 Task: Find connections with filter location Vejle with filter topic #linkedinnetworkingwith filter profile language German with filter current company InCred Financial Services with filter school Nirma University, Ahmedabad, Gujarat, India with filter industry Distilleries with filter service category Financial Analysis with filter keywords title Bus Driver
Action: Mouse moved to (483, 62)
Screenshot: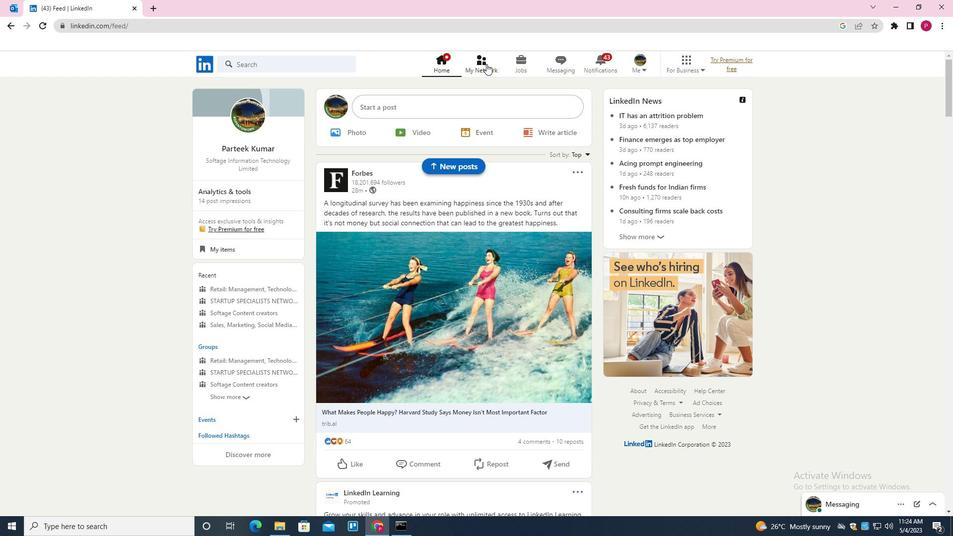 
Action: Mouse pressed left at (483, 62)
Screenshot: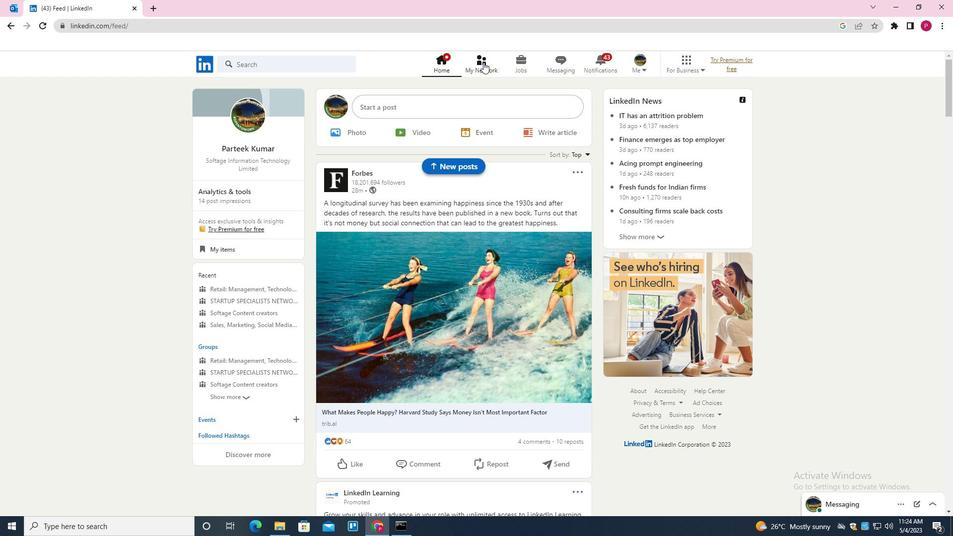 
Action: Mouse moved to (315, 119)
Screenshot: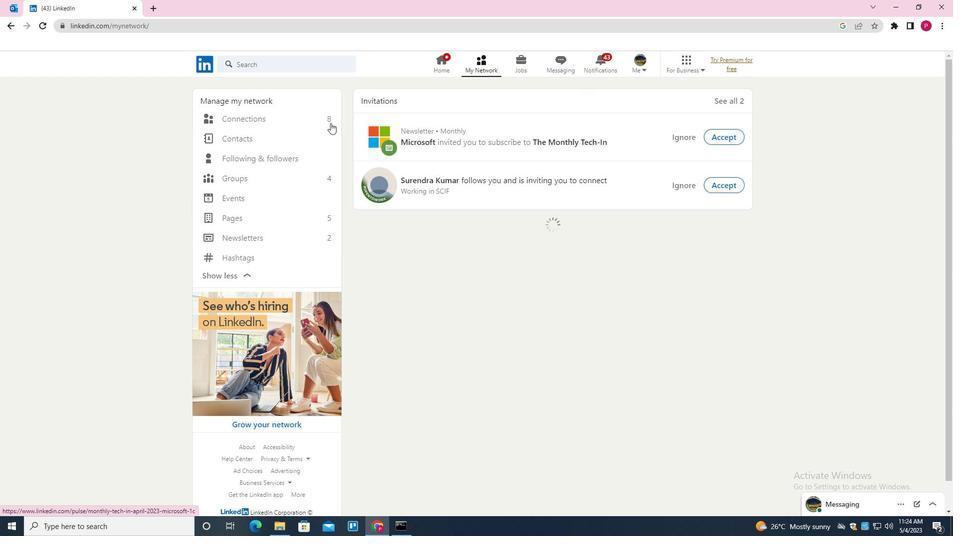
Action: Mouse pressed left at (315, 119)
Screenshot: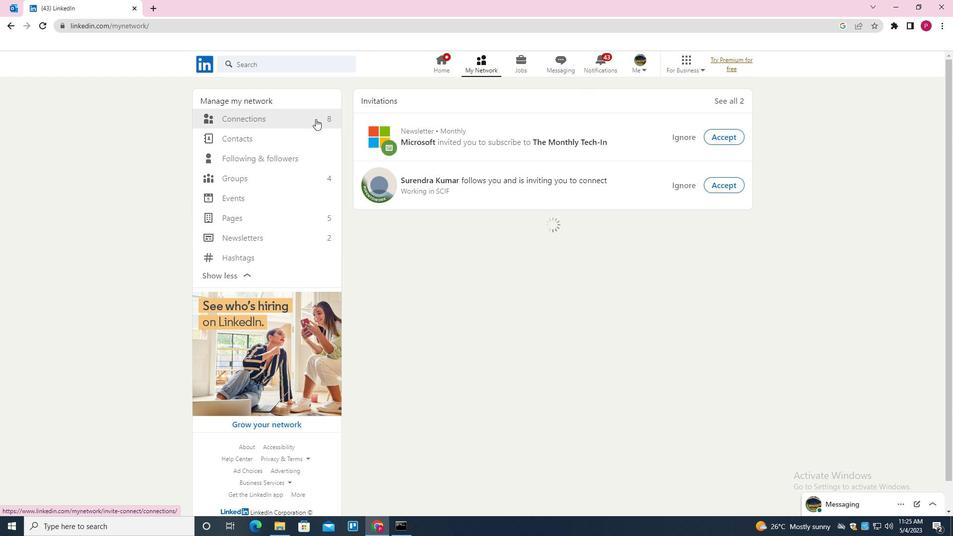 
Action: Mouse moved to (541, 118)
Screenshot: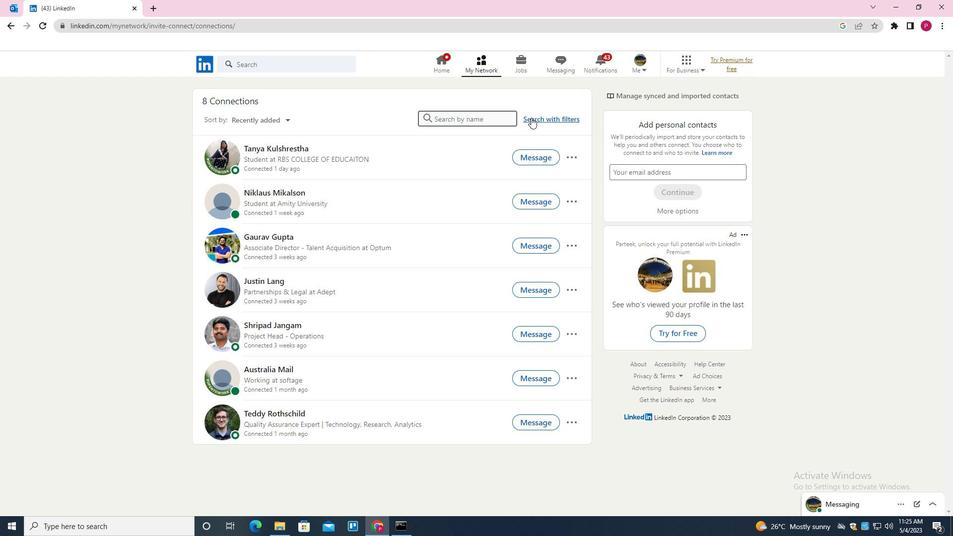 
Action: Mouse pressed left at (541, 118)
Screenshot: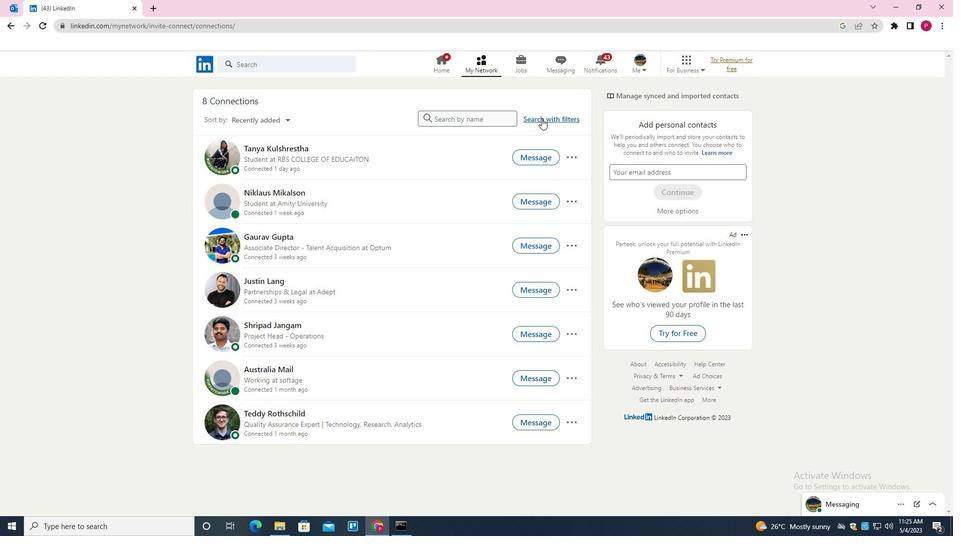 
Action: Mouse moved to (513, 94)
Screenshot: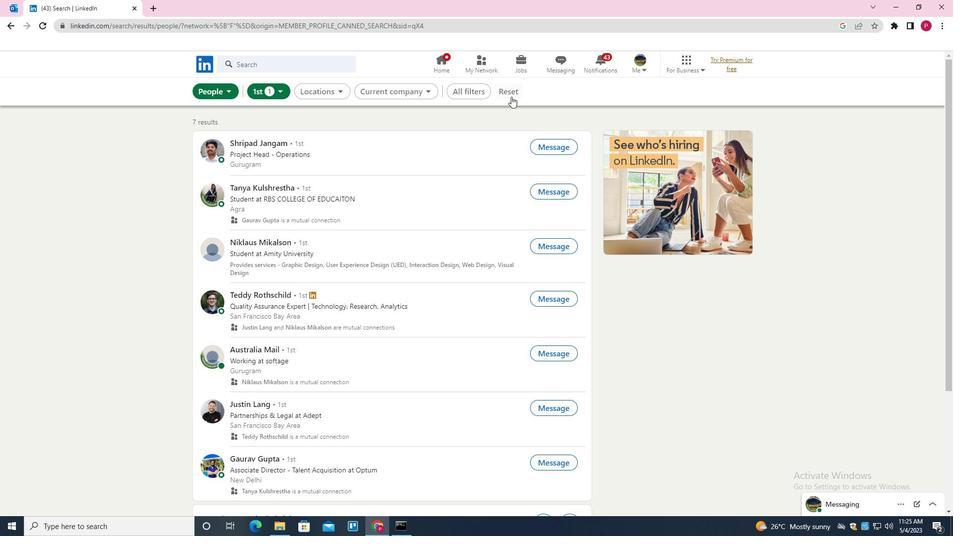 
Action: Mouse pressed left at (513, 94)
Screenshot: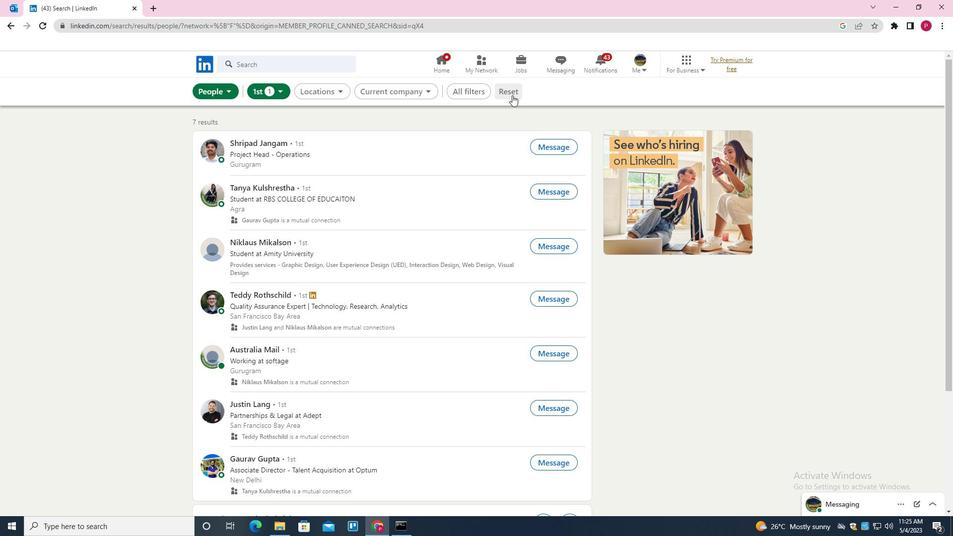 
Action: Mouse moved to (487, 90)
Screenshot: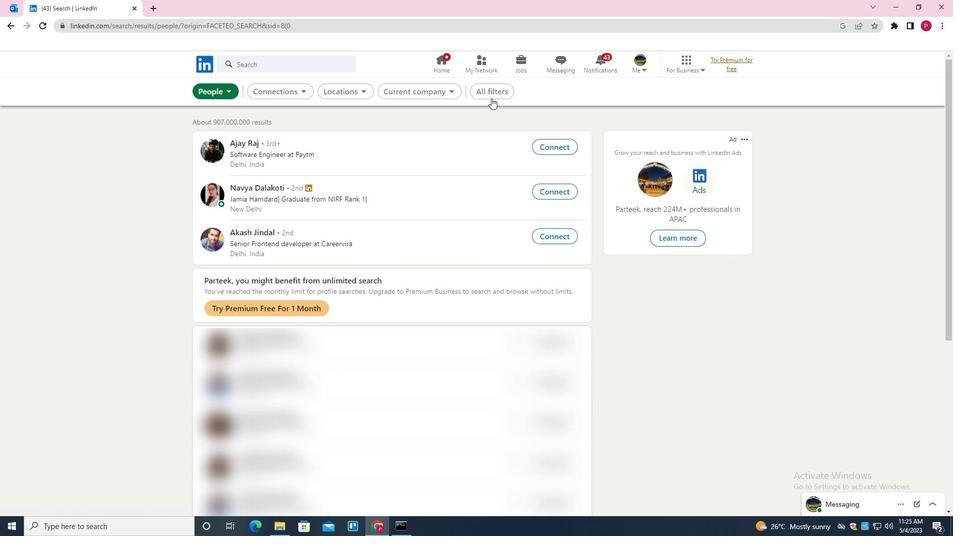 
Action: Mouse pressed left at (487, 90)
Screenshot: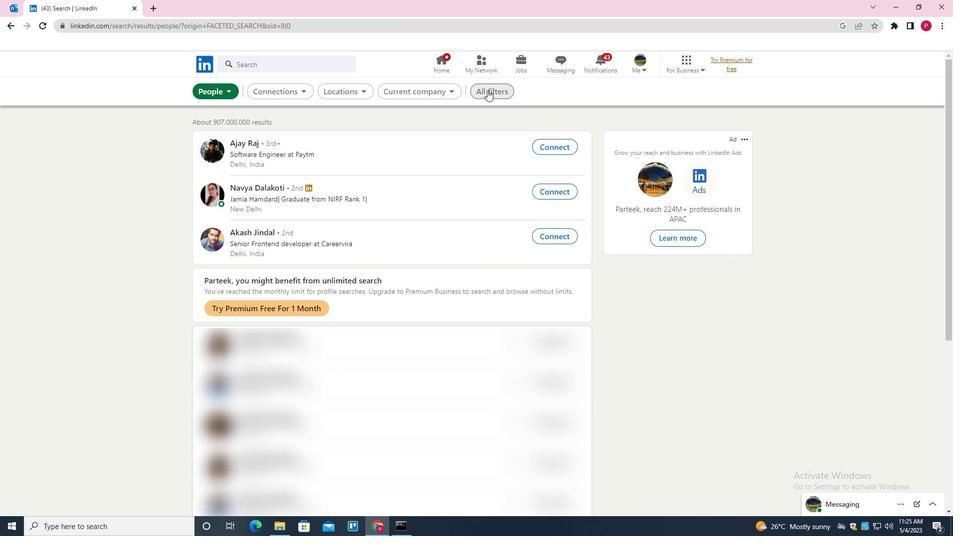 
Action: Mouse moved to (852, 290)
Screenshot: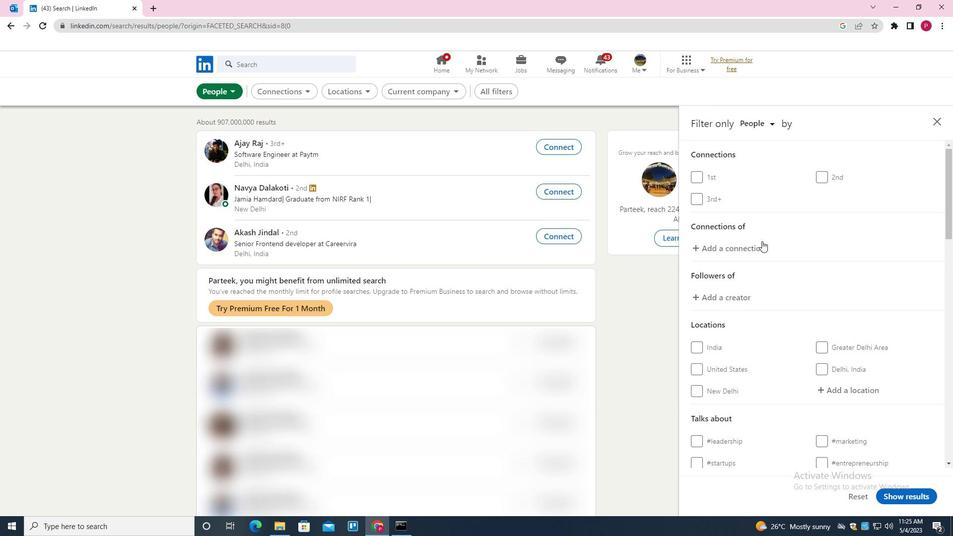 
Action: Mouse scrolled (852, 289) with delta (0, 0)
Screenshot: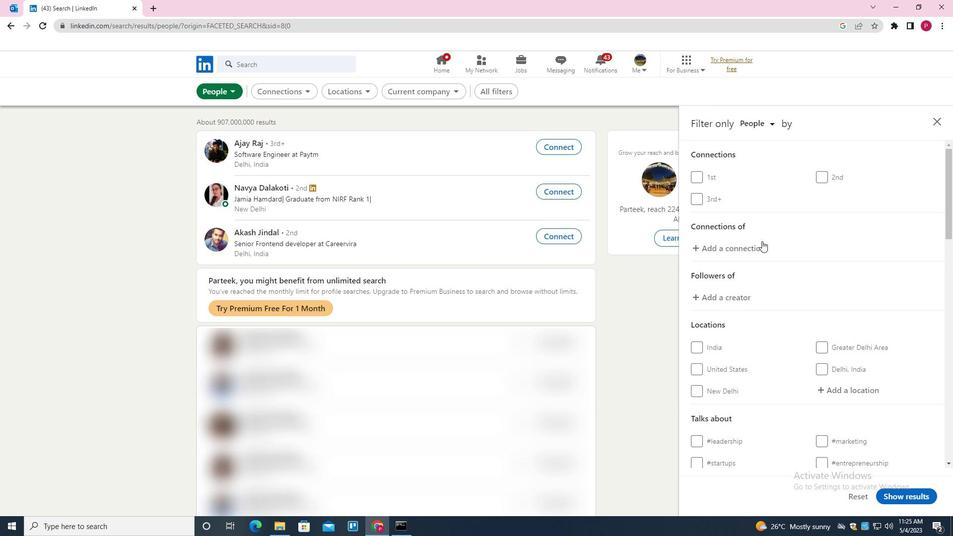 
Action: Mouse moved to (857, 295)
Screenshot: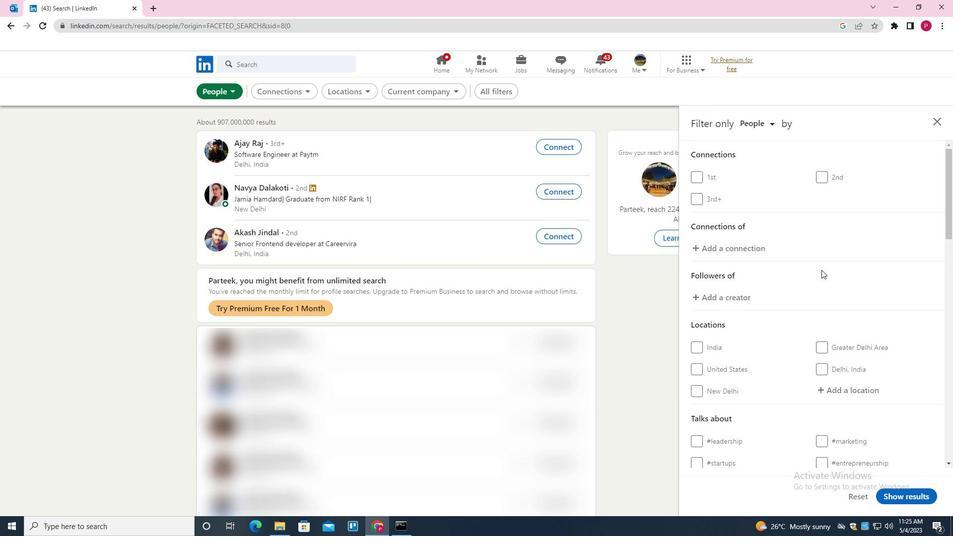 
Action: Mouse scrolled (857, 294) with delta (0, 0)
Screenshot: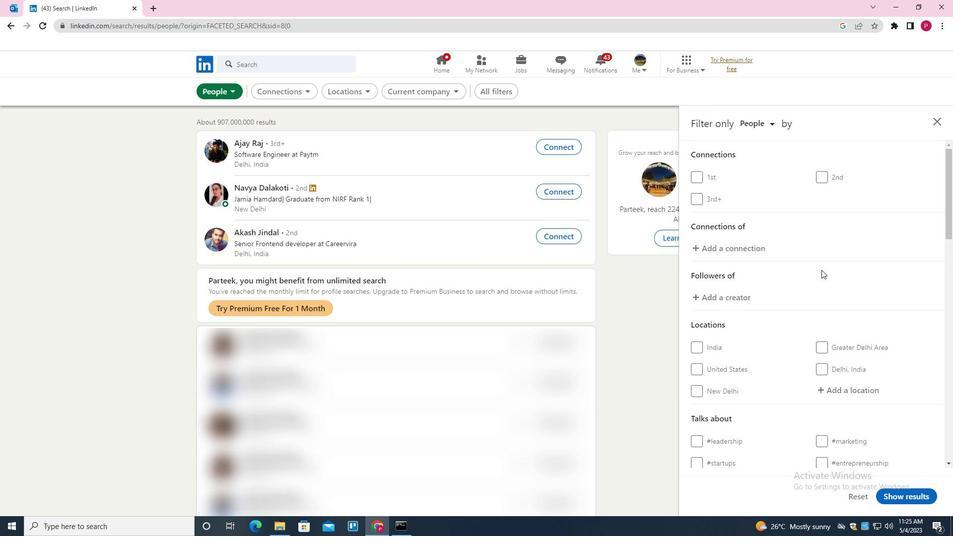 
Action: Mouse moved to (861, 298)
Screenshot: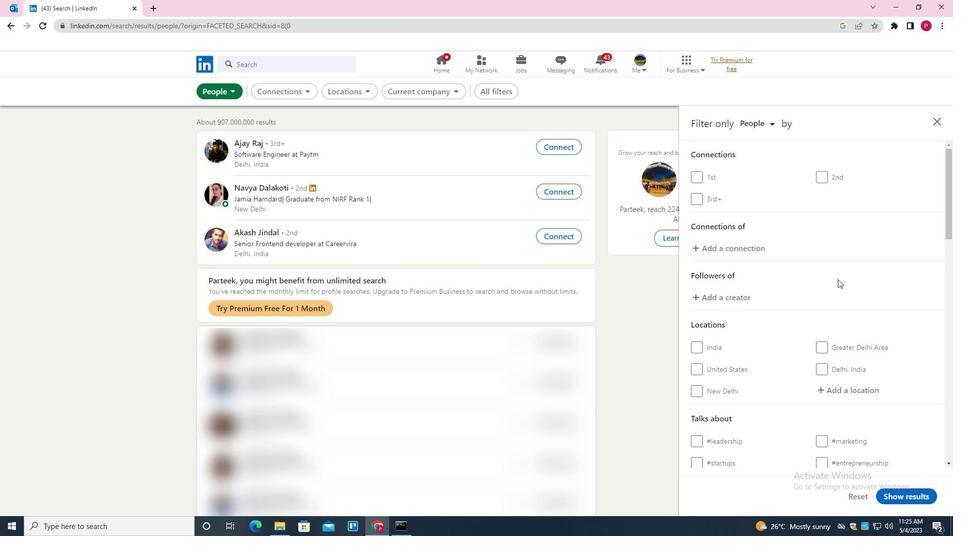 
Action: Mouse scrolled (861, 297) with delta (0, 0)
Screenshot: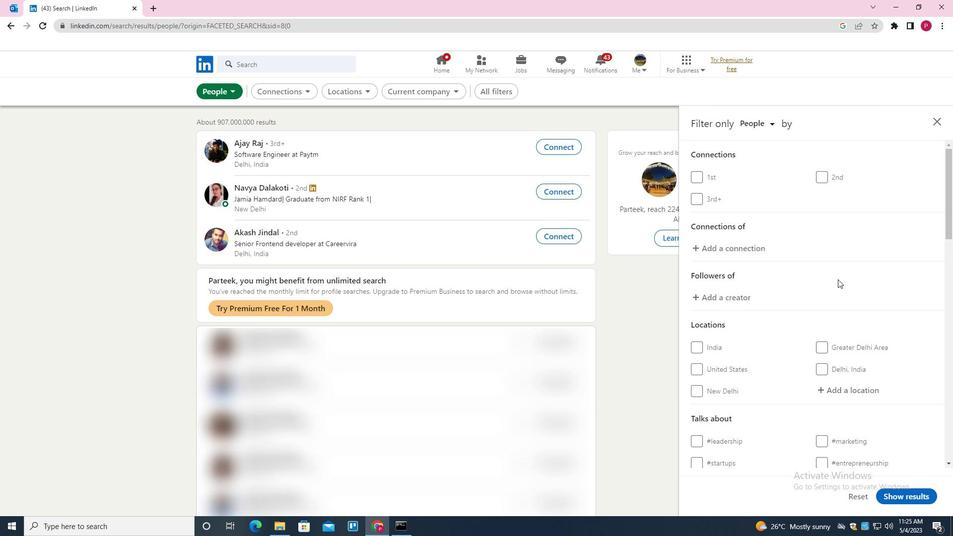 
Action: Mouse moved to (848, 241)
Screenshot: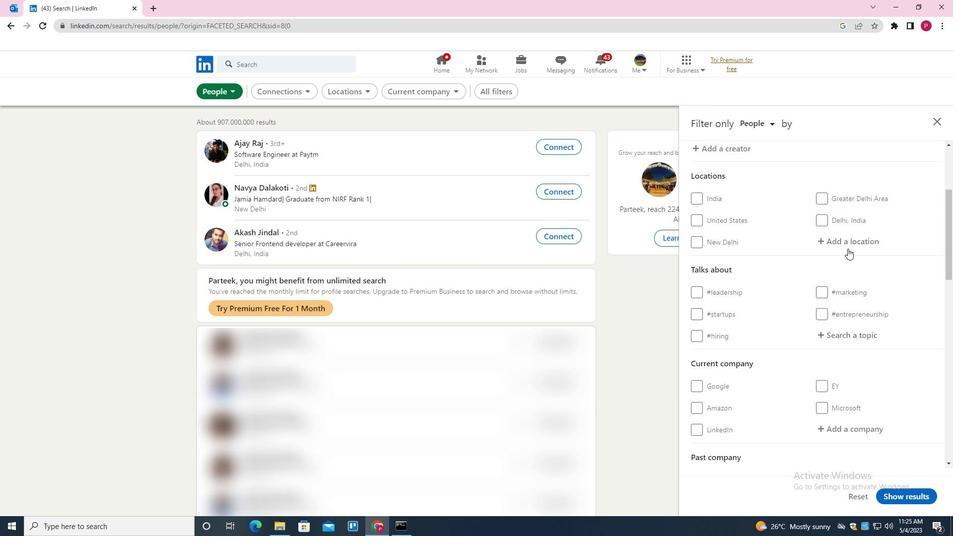 
Action: Mouse pressed left at (848, 241)
Screenshot: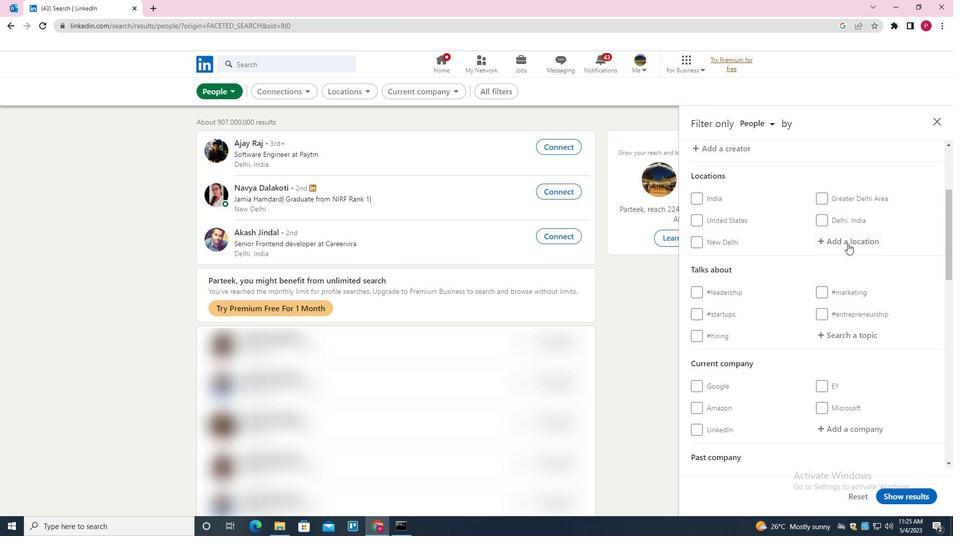 
Action: Key pressed <Key.shift><Key.shift><Key.shift><Key.shift><Key.shift><Key.shift><Key.shift><Key.shift><Key.shift><Key.shift><Key.shift><Key.shift><Key.shift><Key.shift><Key.shift><Key.shift><Key.shift>VEJLE<Key.down><Key.enter>
Screenshot: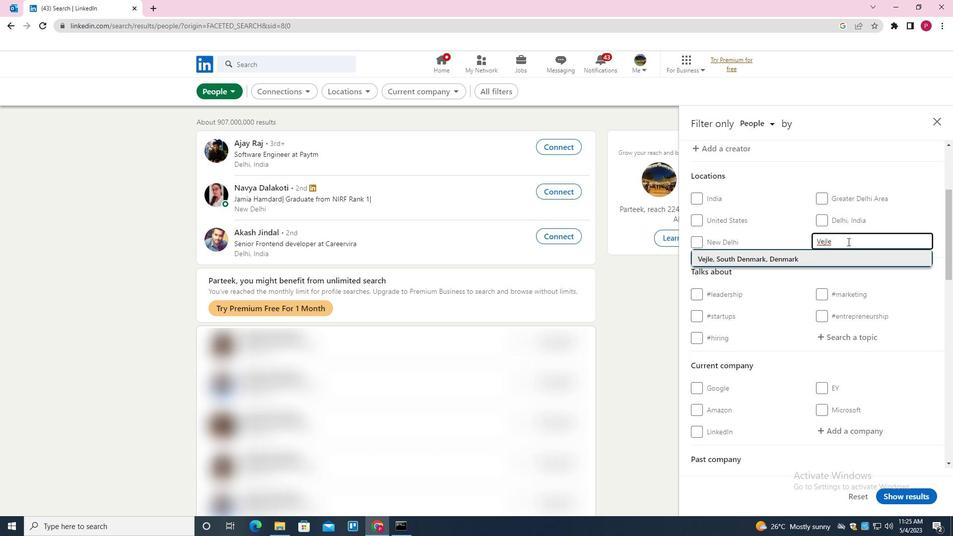 
Action: Mouse moved to (788, 274)
Screenshot: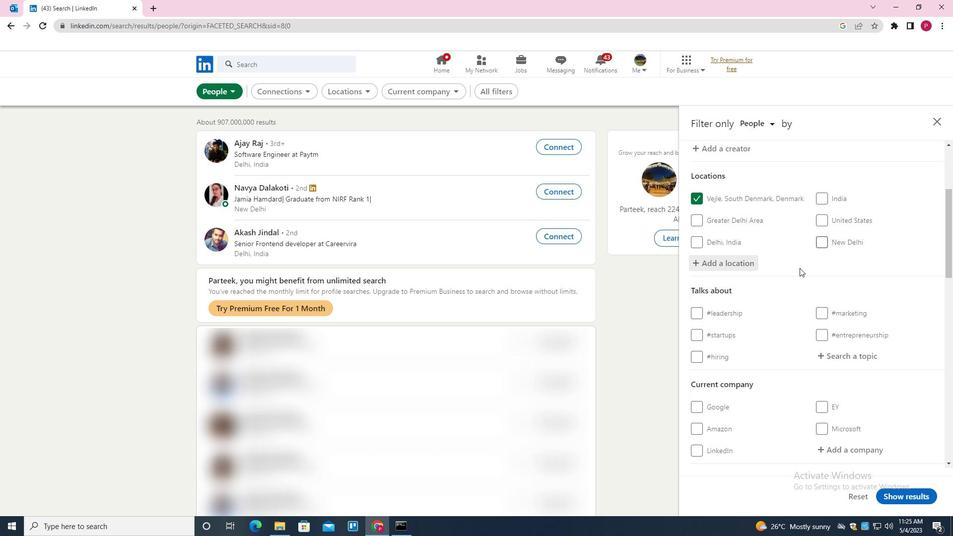 
Action: Mouse scrolled (788, 274) with delta (0, 0)
Screenshot: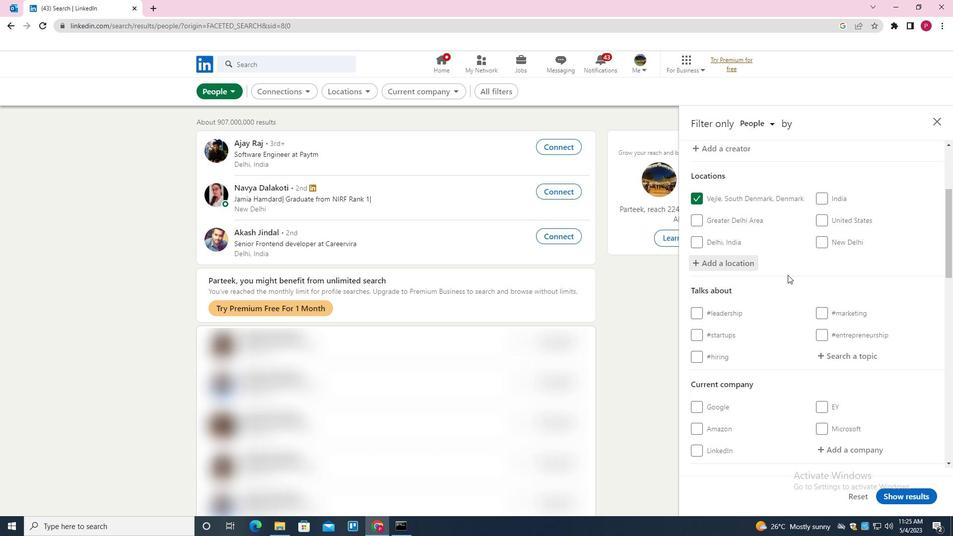 
Action: Mouse moved to (791, 271)
Screenshot: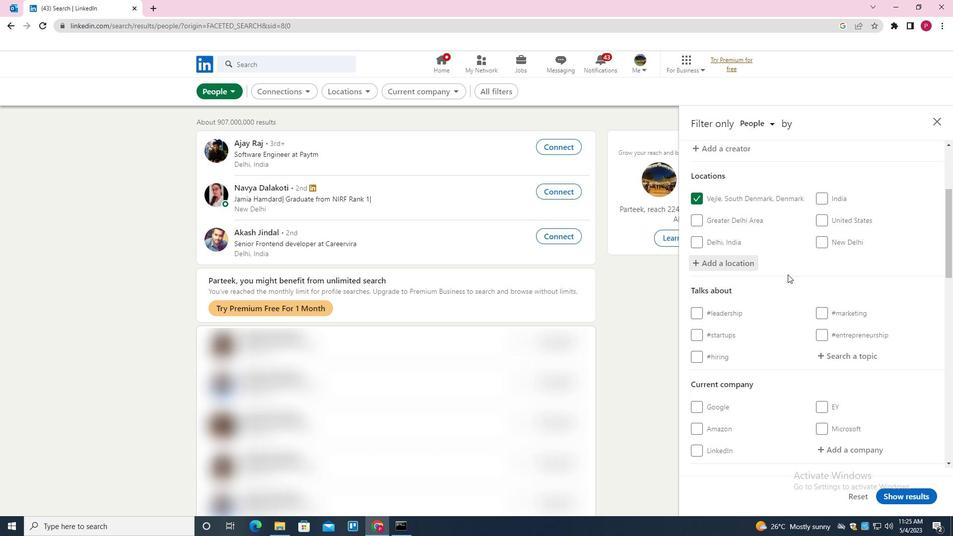 
Action: Mouse scrolled (791, 270) with delta (0, 0)
Screenshot: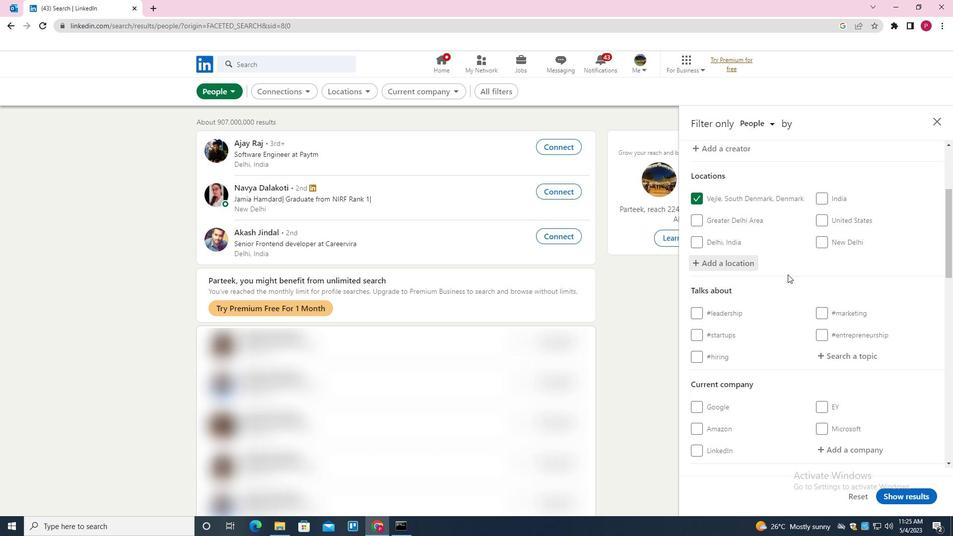 
Action: Mouse moved to (793, 269)
Screenshot: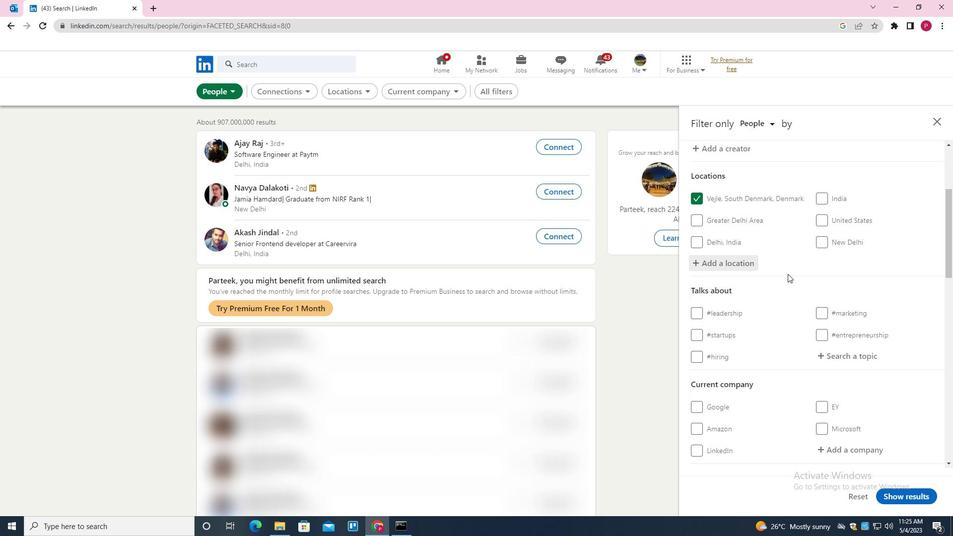 
Action: Mouse scrolled (793, 269) with delta (0, 0)
Screenshot: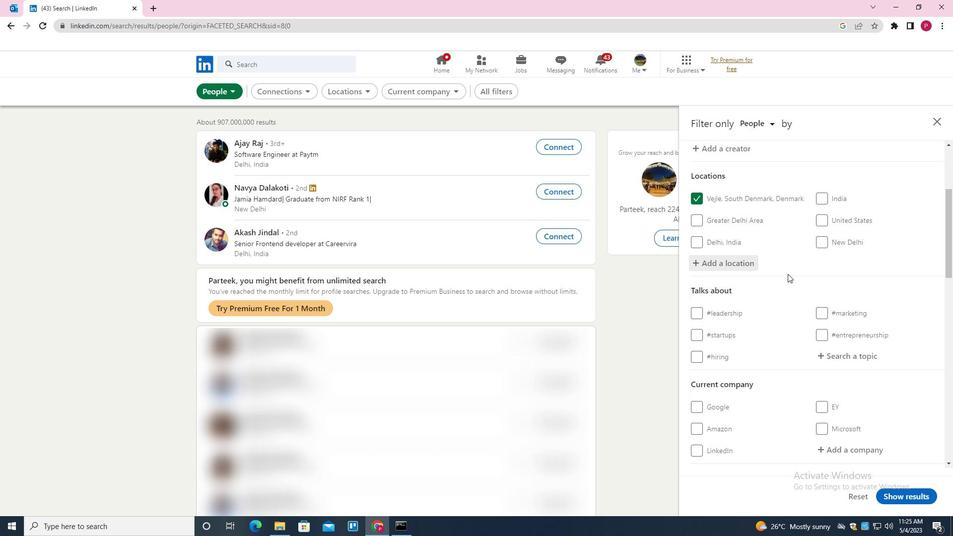 
Action: Mouse moved to (842, 205)
Screenshot: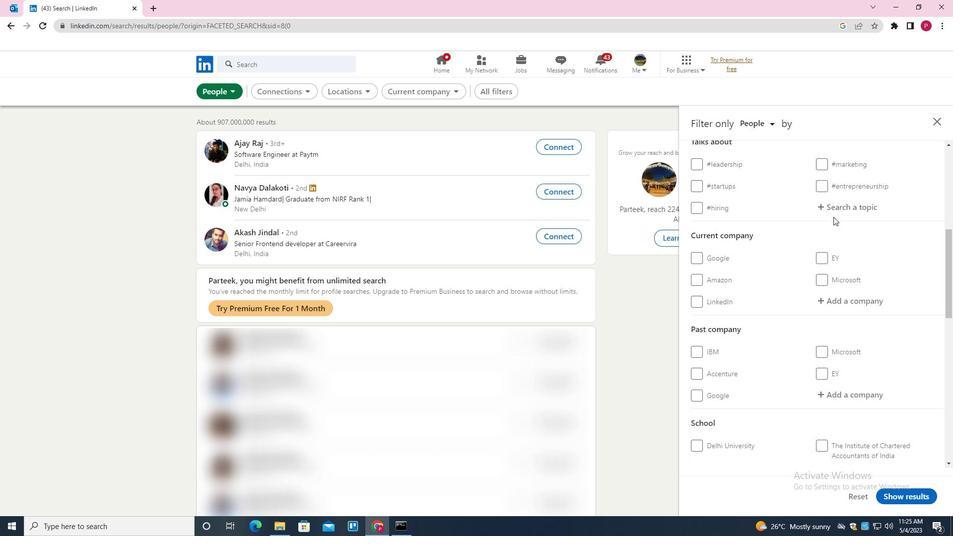 
Action: Mouse pressed left at (842, 205)
Screenshot: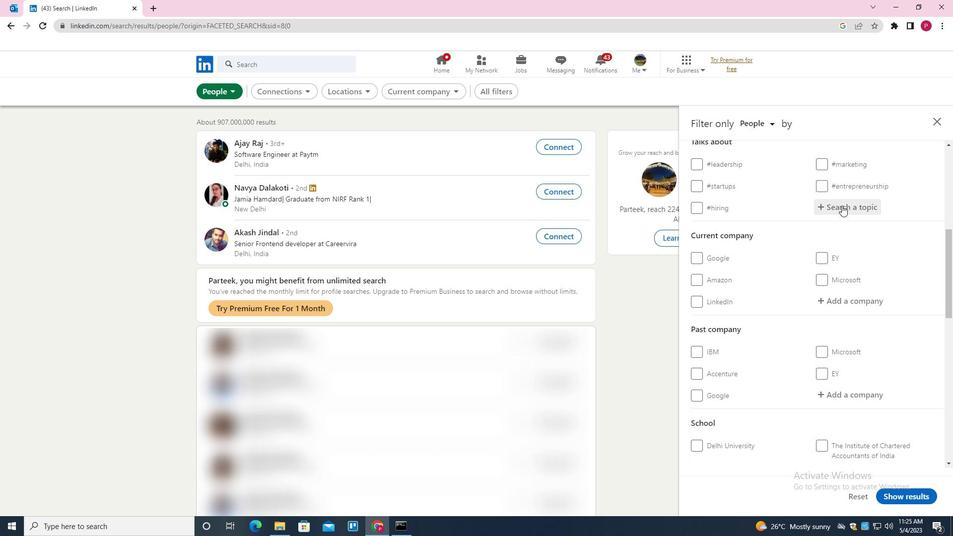 
Action: Key pressed LINKEDINNETWORKING<Key.down><Key.enter>
Screenshot: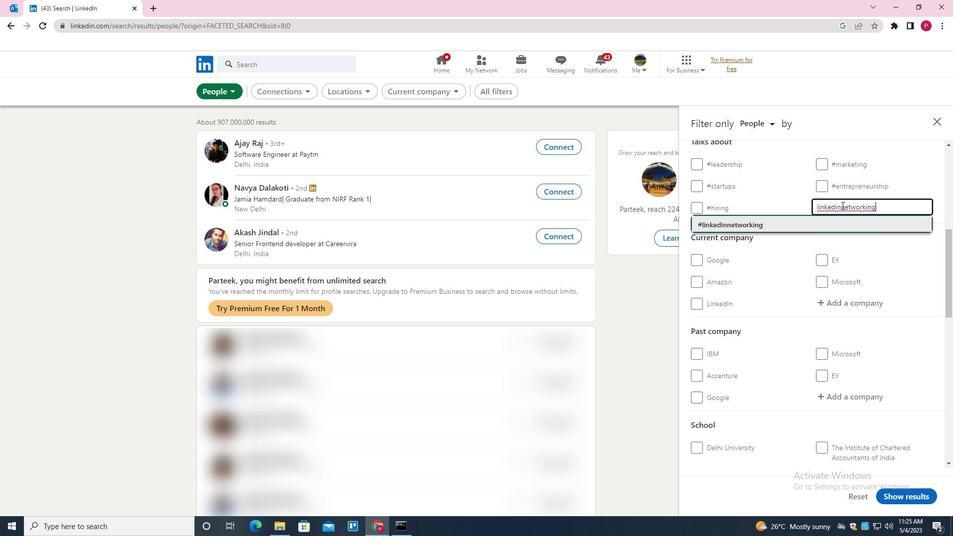 
Action: Mouse moved to (810, 228)
Screenshot: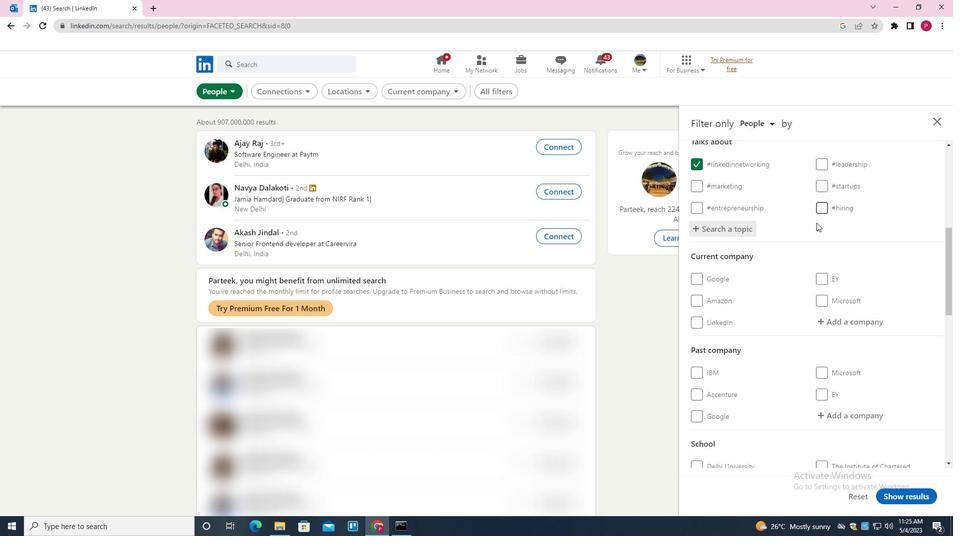 
Action: Mouse scrolled (810, 228) with delta (0, 0)
Screenshot: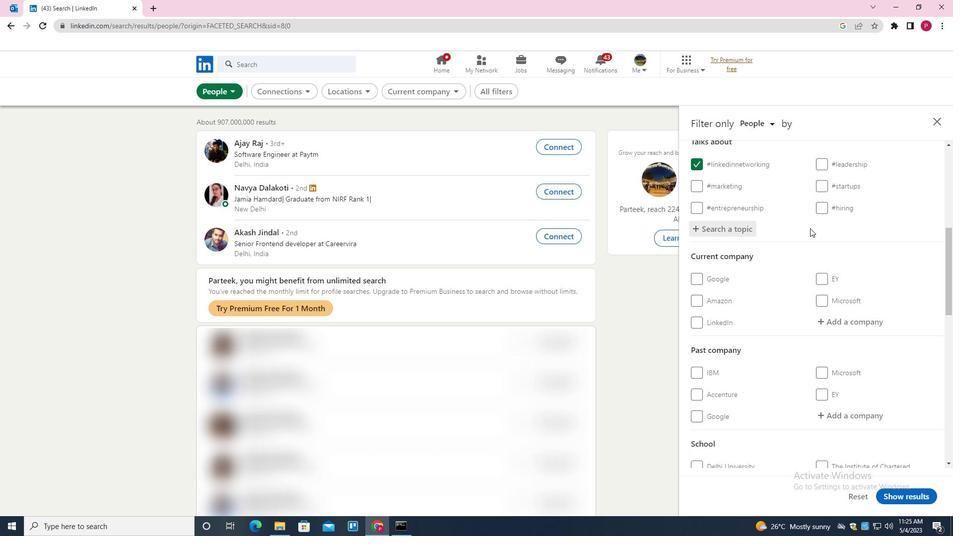 
Action: Mouse scrolled (810, 228) with delta (0, 0)
Screenshot: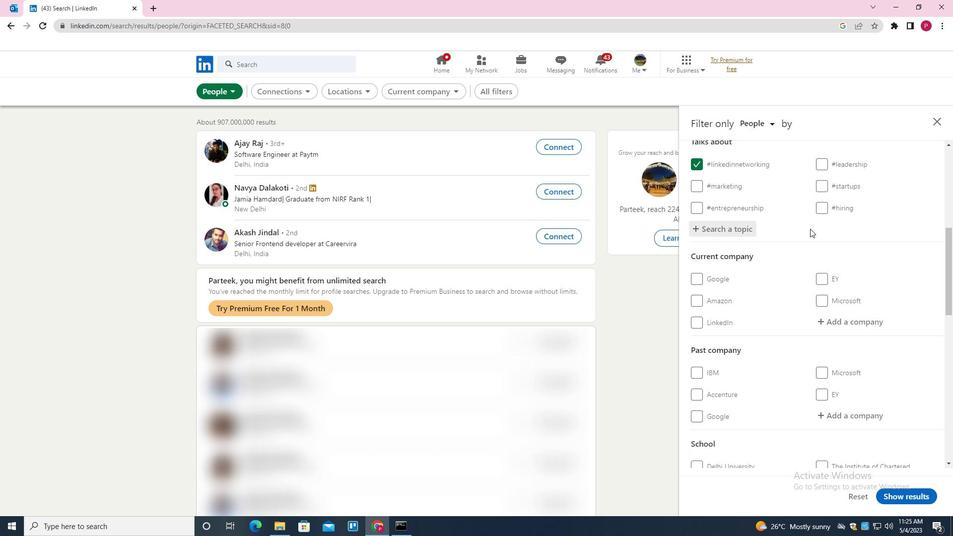 
Action: Mouse scrolled (810, 228) with delta (0, 0)
Screenshot: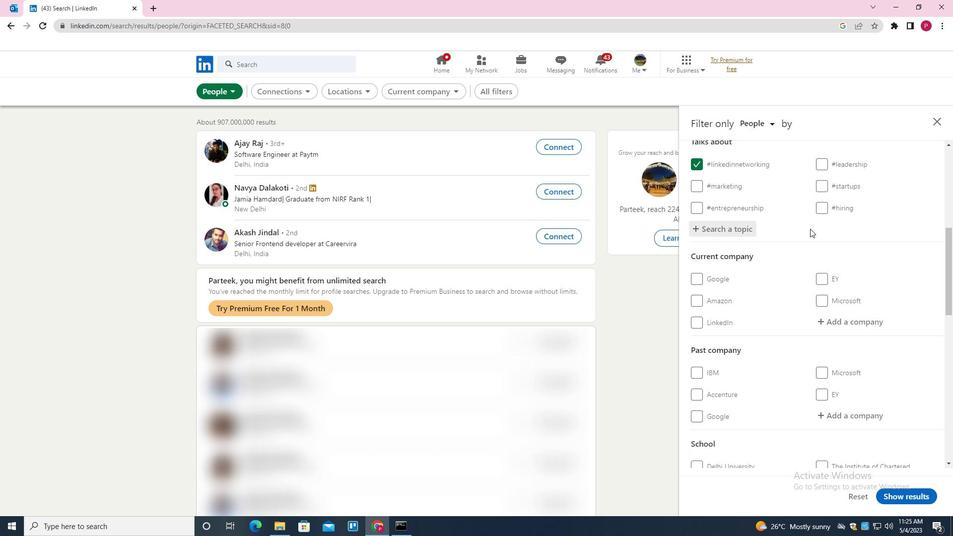 
Action: Mouse scrolled (810, 228) with delta (0, 0)
Screenshot: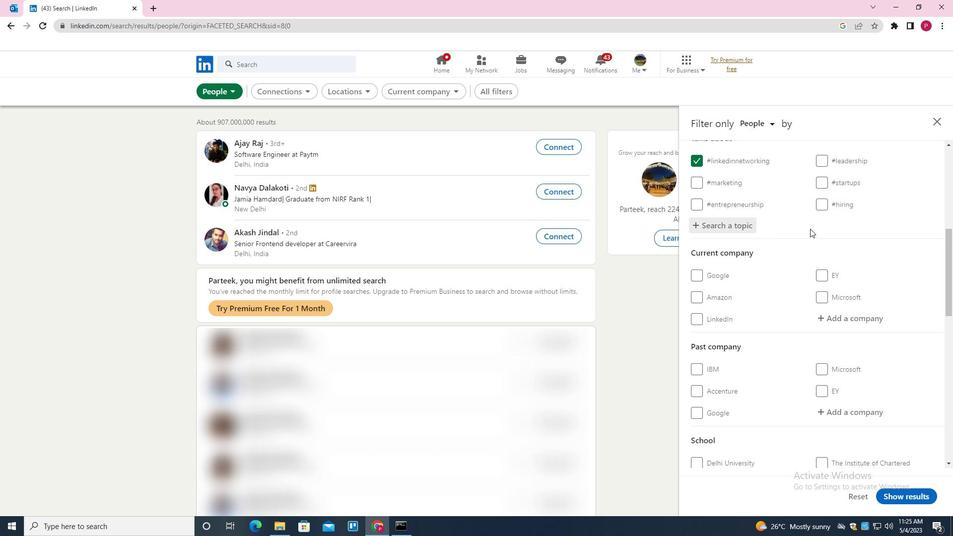 
Action: Mouse scrolled (810, 228) with delta (0, 0)
Screenshot: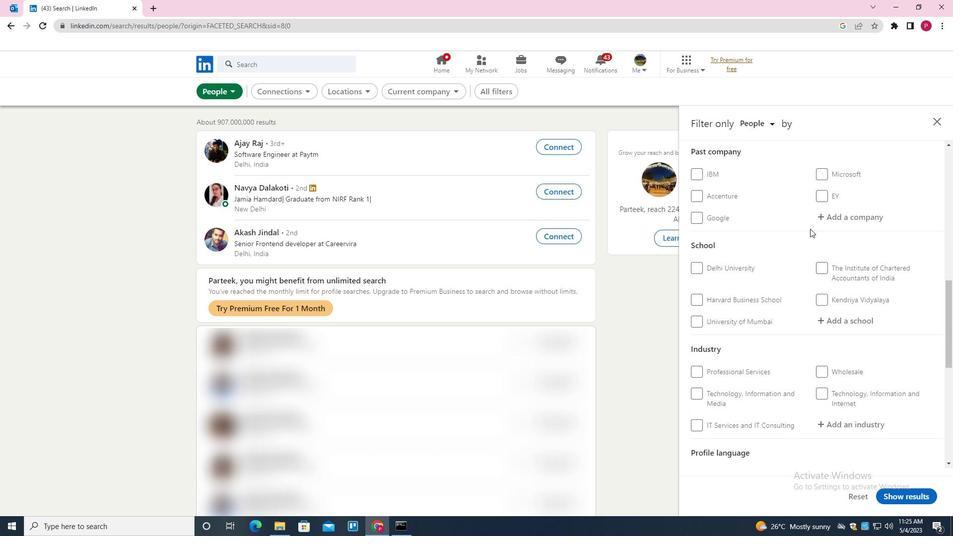 
Action: Mouse scrolled (810, 228) with delta (0, 0)
Screenshot: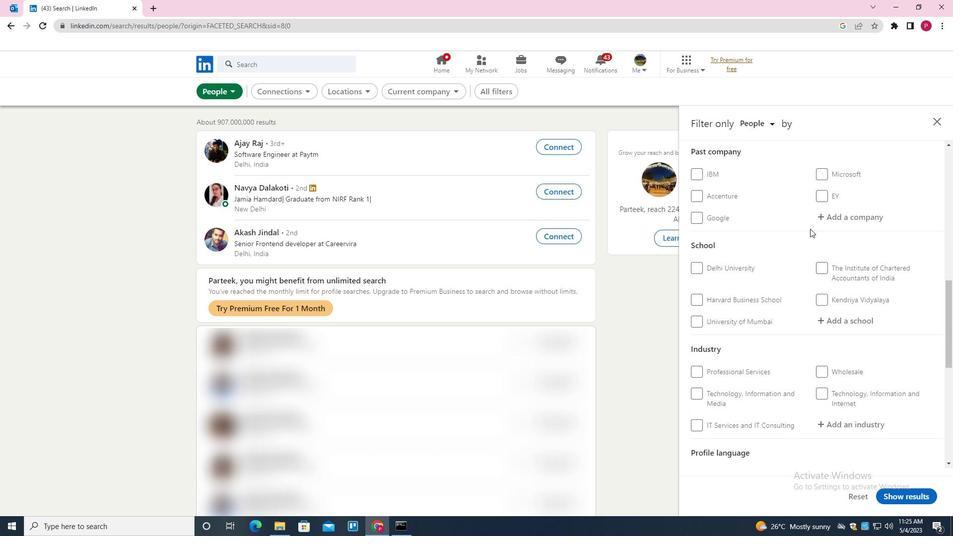 
Action: Mouse scrolled (810, 228) with delta (0, 0)
Screenshot: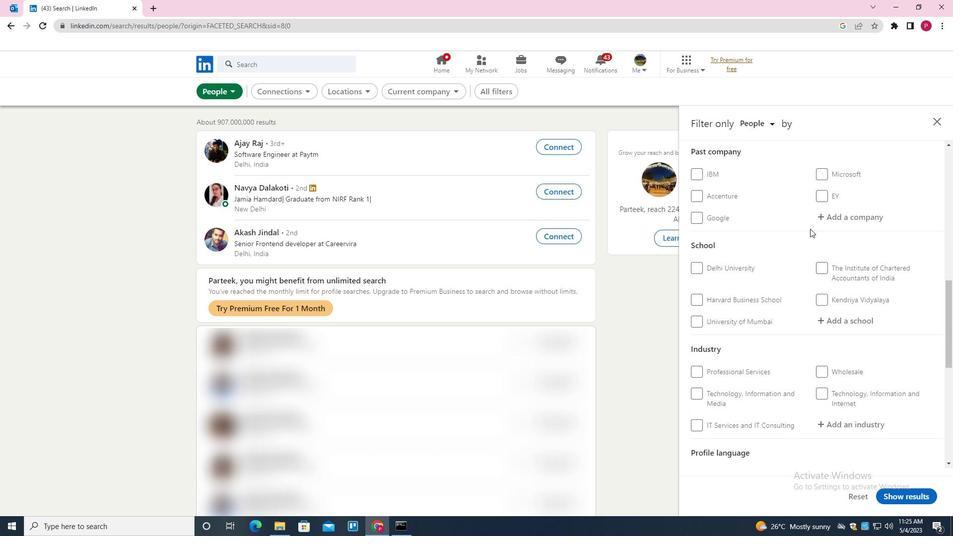 
Action: Mouse moved to (810, 229)
Screenshot: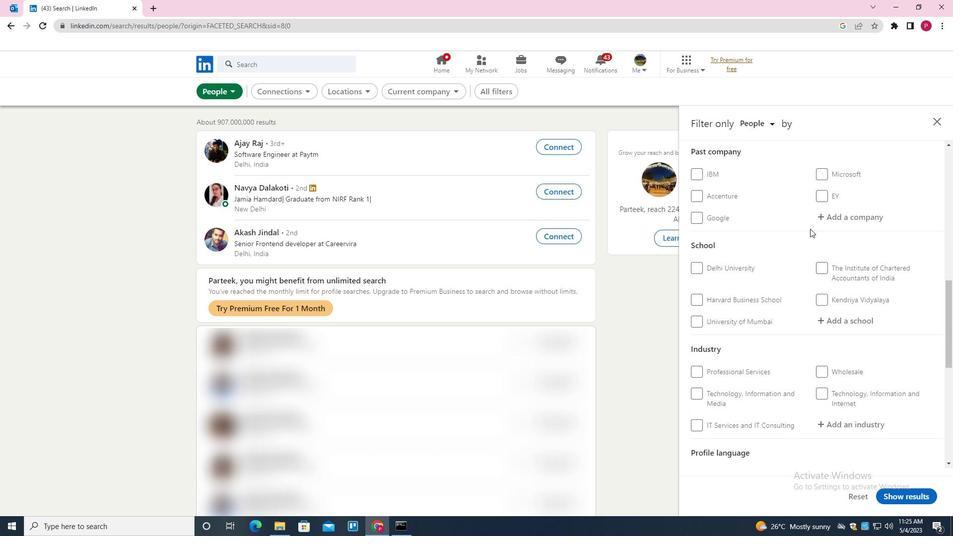 
Action: Mouse scrolled (810, 229) with delta (0, 0)
Screenshot: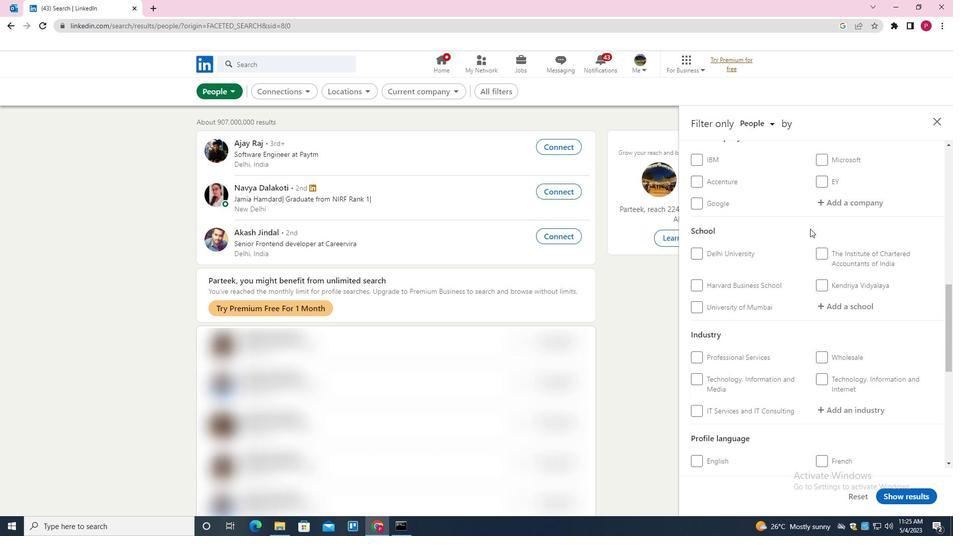 
Action: Mouse moved to (807, 238)
Screenshot: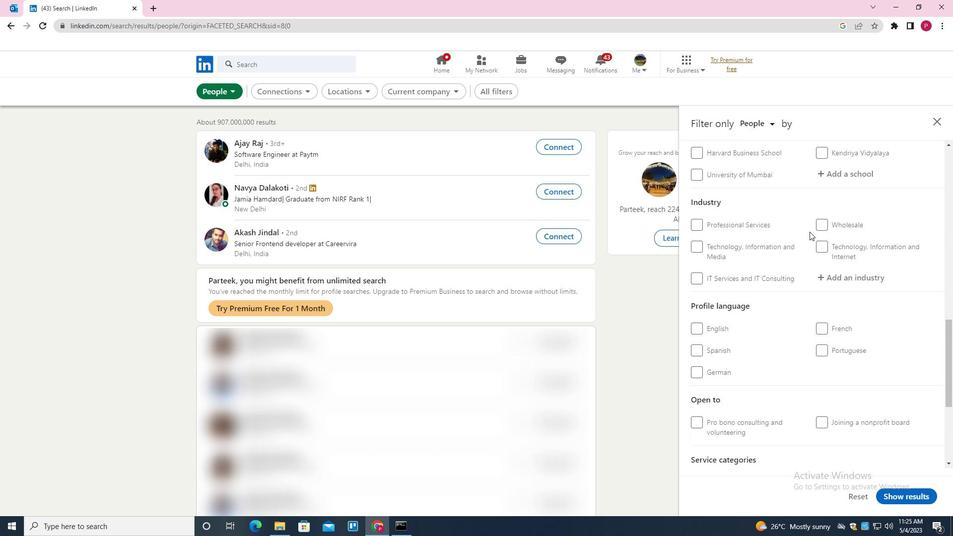
Action: Mouse scrolled (807, 237) with delta (0, 0)
Screenshot: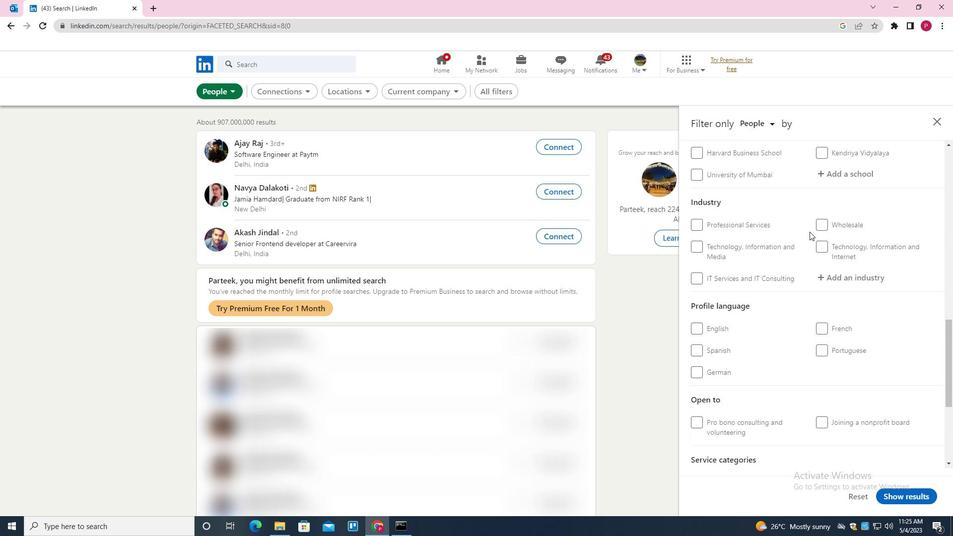 
Action: Mouse moved to (715, 272)
Screenshot: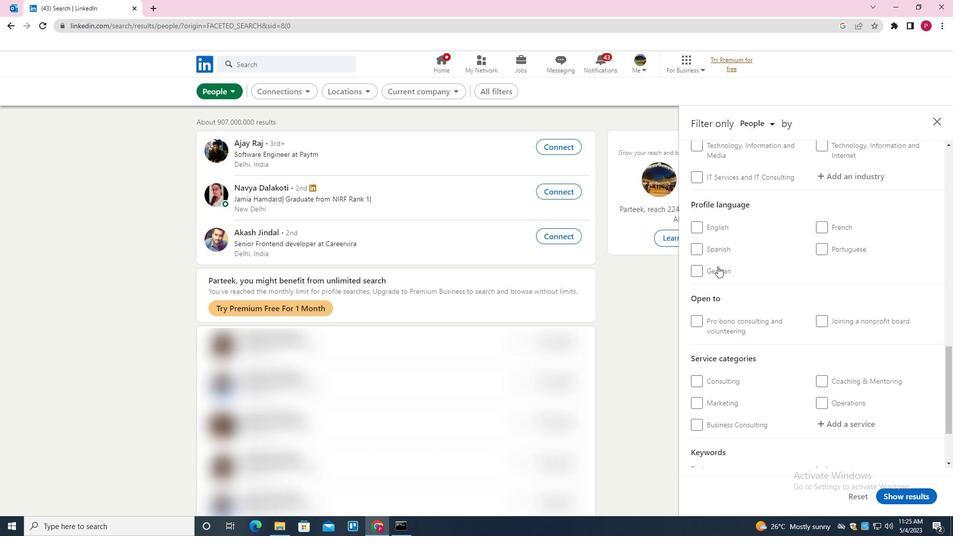 
Action: Mouse pressed left at (715, 272)
Screenshot: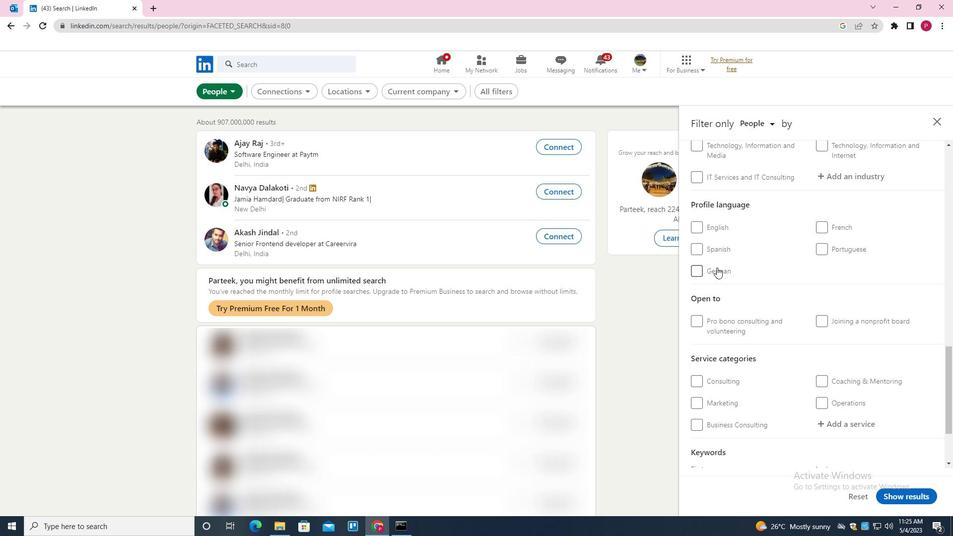 
Action: Mouse moved to (715, 274)
Screenshot: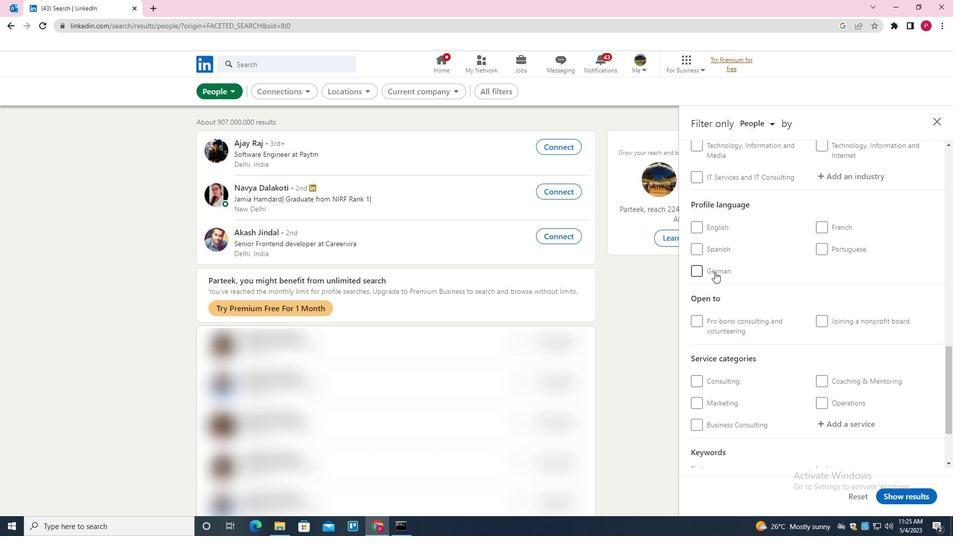 
Action: Mouse scrolled (715, 275) with delta (0, 0)
Screenshot: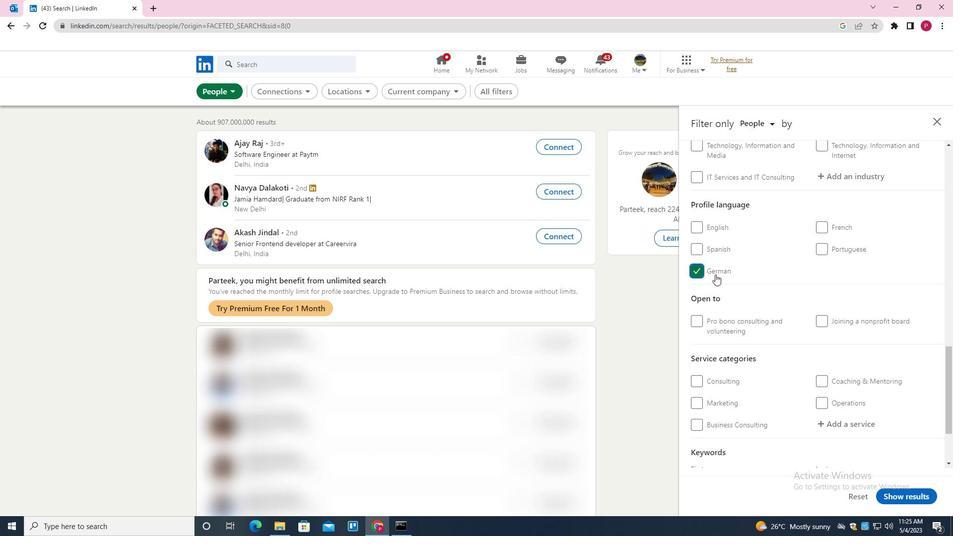 
Action: Mouse scrolled (715, 275) with delta (0, 0)
Screenshot: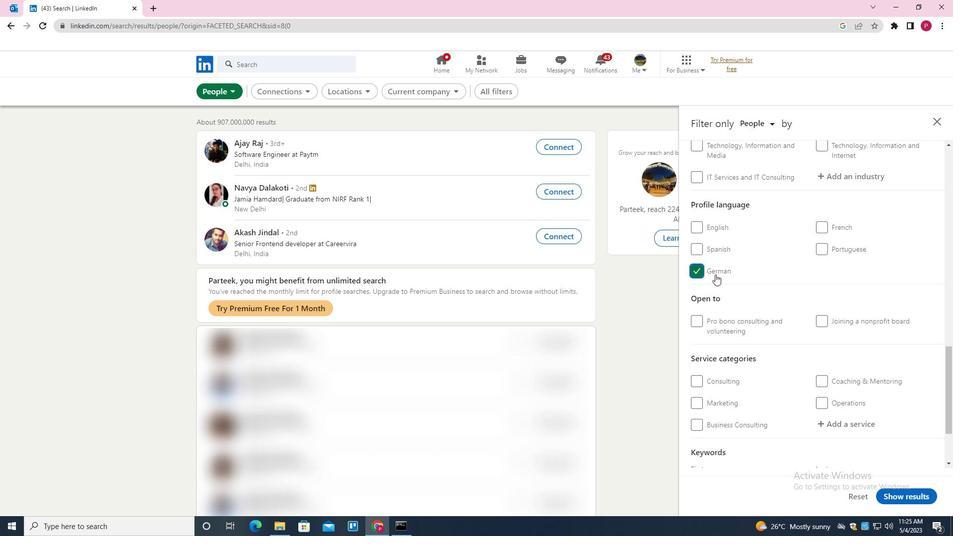 
Action: Mouse scrolled (715, 275) with delta (0, 0)
Screenshot: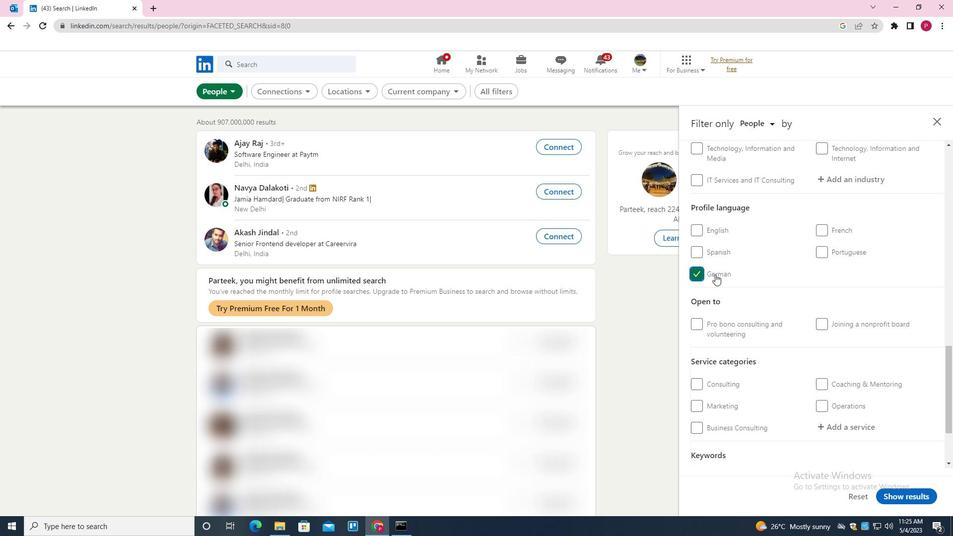 
Action: Mouse scrolled (715, 275) with delta (0, 0)
Screenshot: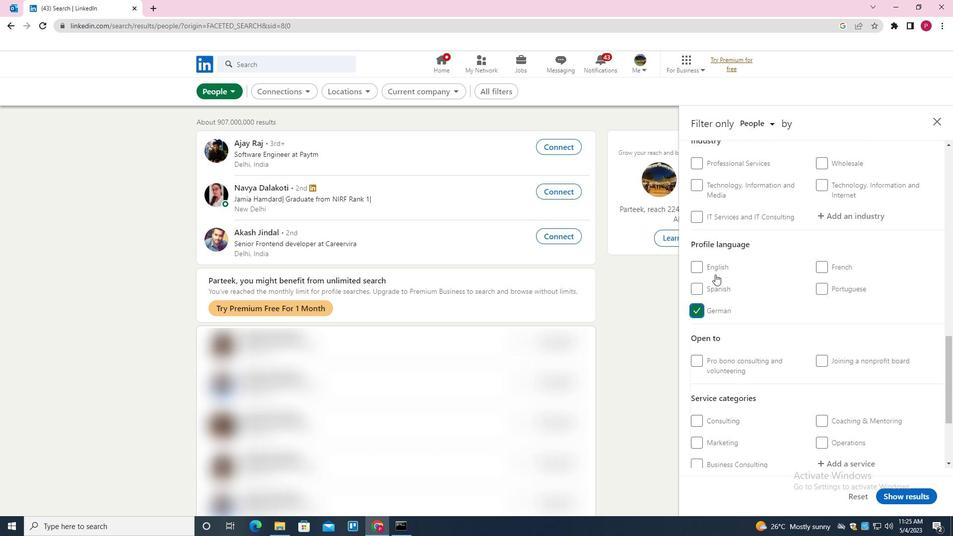 
Action: Mouse scrolled (715, 275) with delta (0, 0)
Screenshot: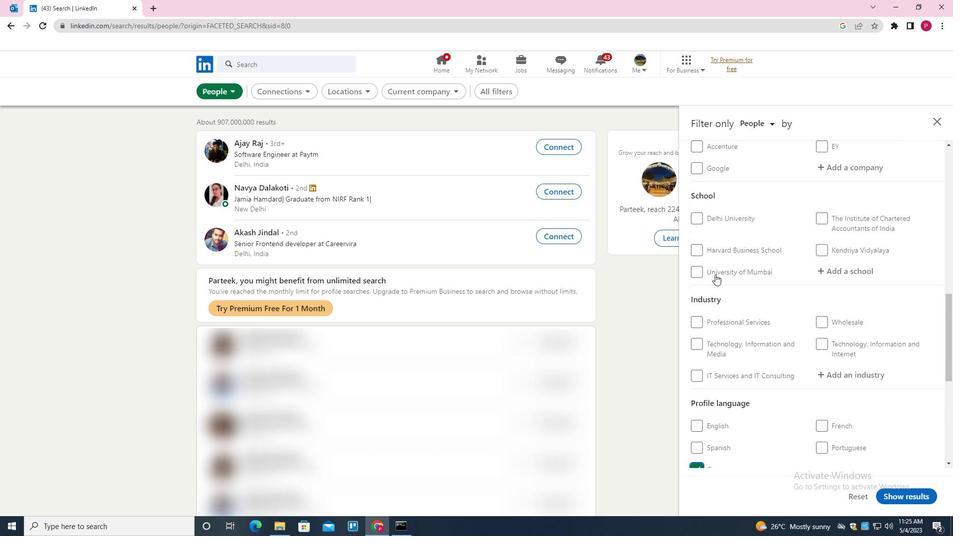
Action: Mouse scrolled (715, 275) with delta (0, 0)
Screenshot: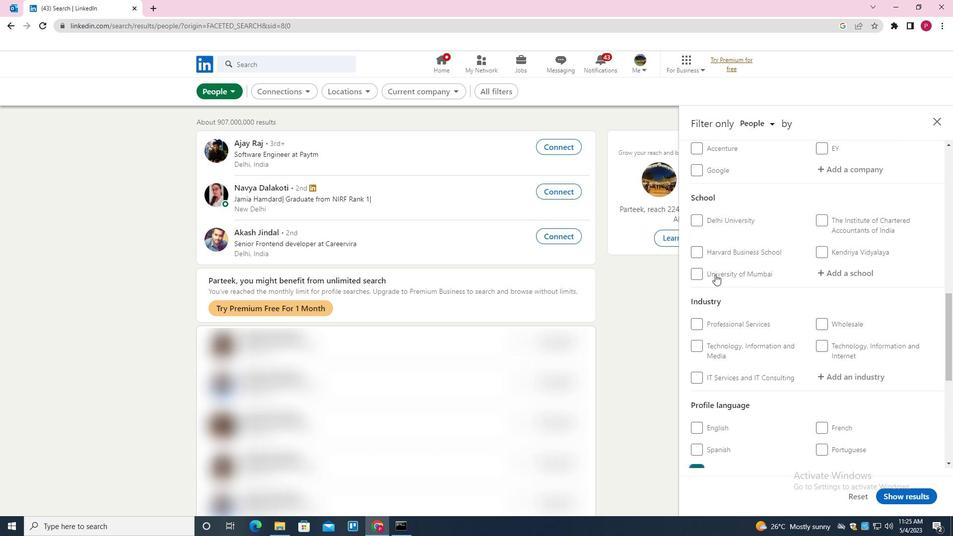 
Action: Mouse scrolled (715, 275) with delta (0, 0)
Screenshot: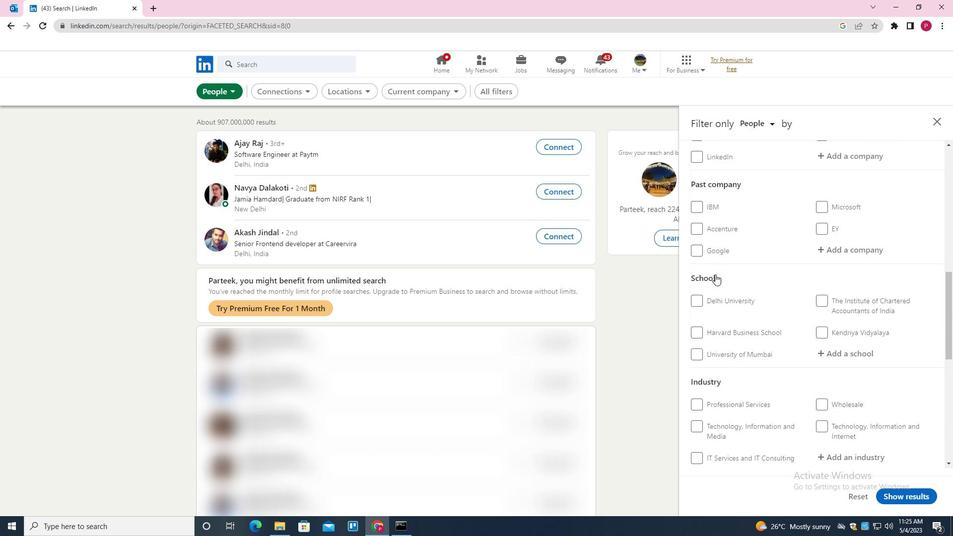 
Action: Mouse scrolled (715, 275) with delta (0, 0)
Screenshot: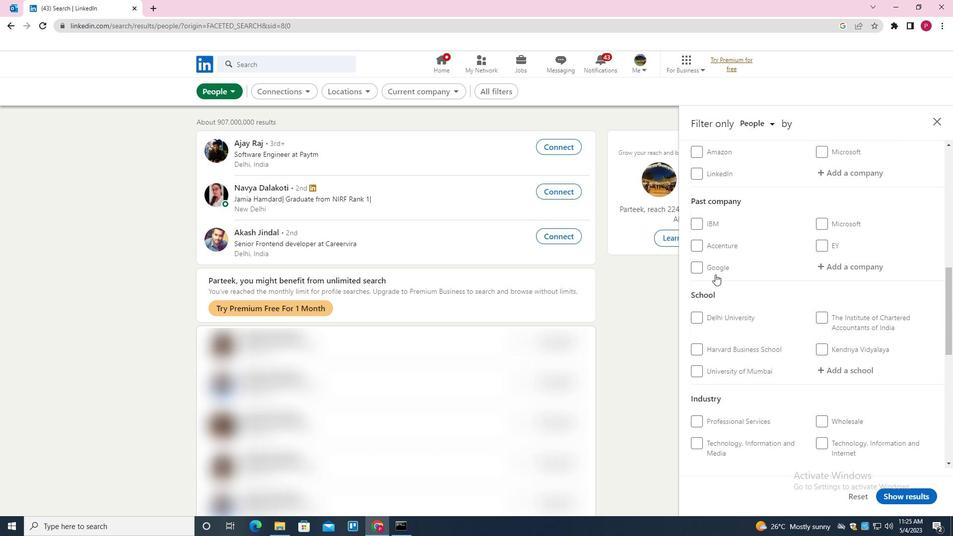 
Action: Mouse moved to (842, 271)
Screenshot: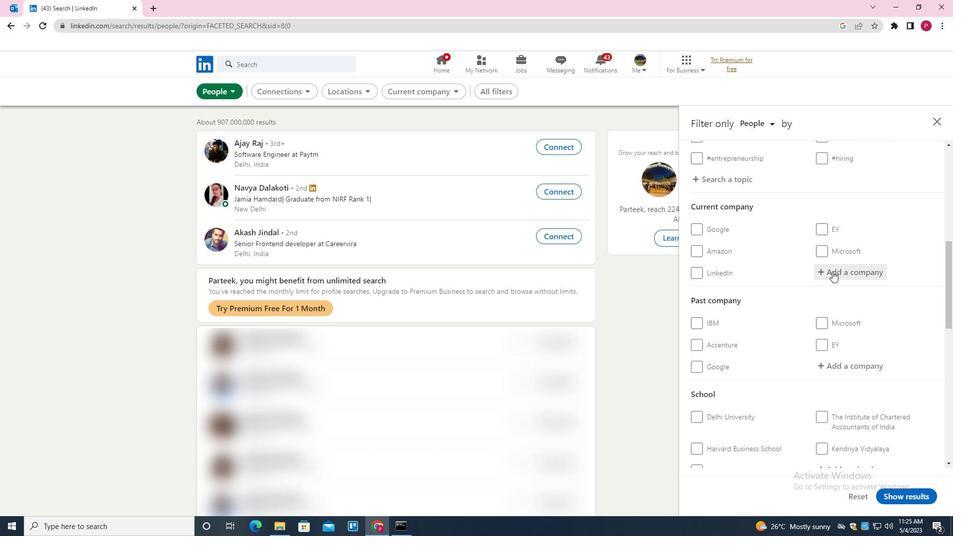 
Action: Mouse pressed left at (842, 271)
Screenshot: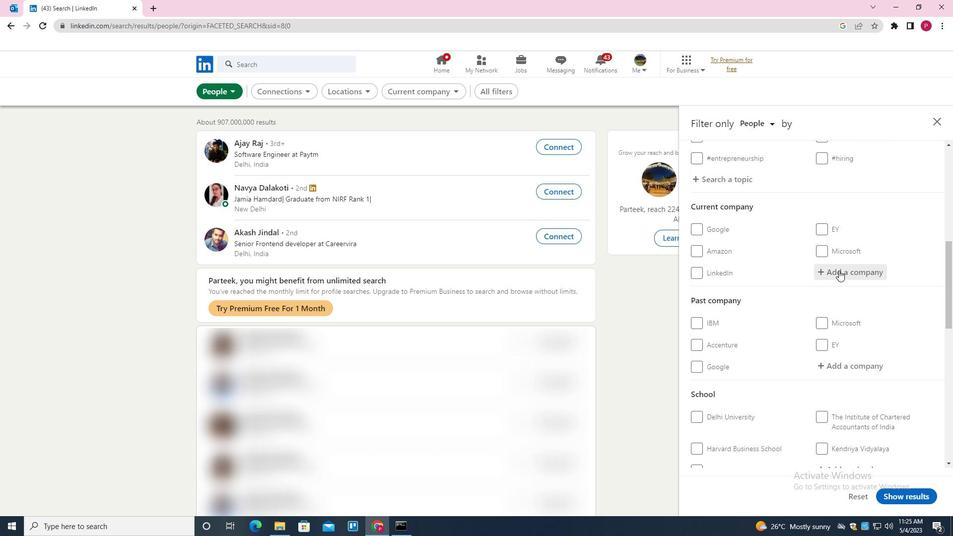 
Action: Mouse moved to (849, 271)
Screenshot: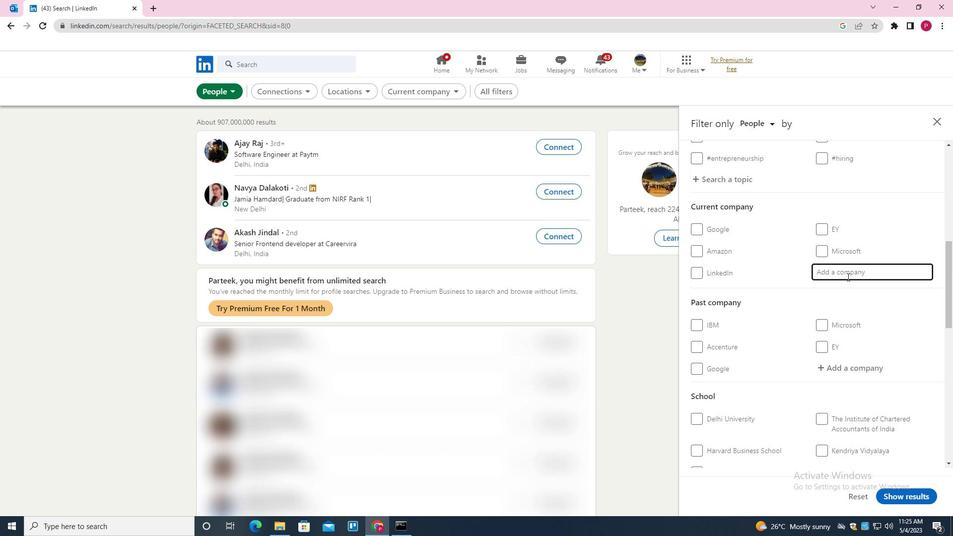 
Action: Mouse pressed left at (849, 271)
Screenshot: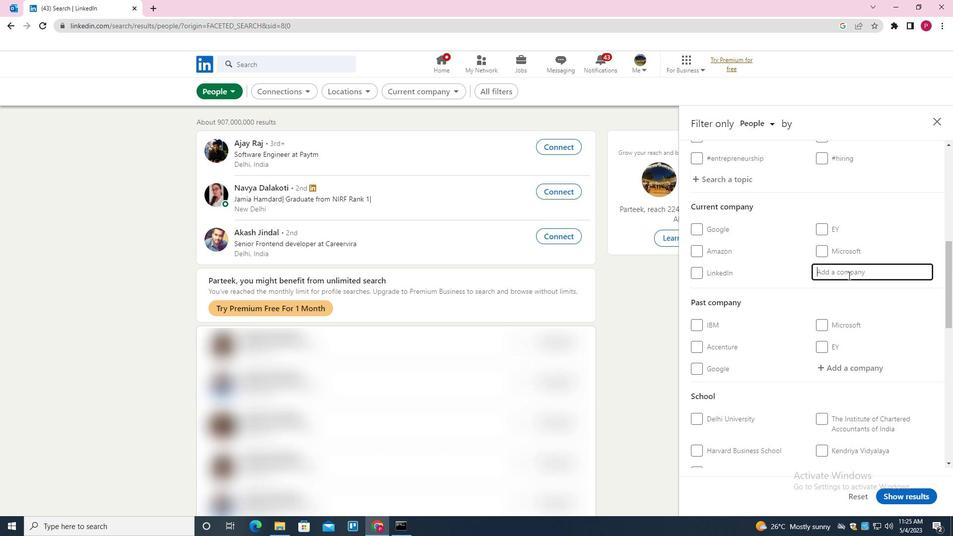 
Action: Key pressed <Key.shift><Key.shift><Key.shift>IN<Key.shift>CRED<Key.space><Key.shift><Key.shift><Key.shift><Key.shift><Key.shift><Key.shift><Key.shift><Key.shift><Key.shift><Key.shift><Key.shift><Key.shift><Key.shift><Key.shift><Key.shift>FINANCIAL<Key.space><Key.shift>SERVU<Key.backspace>ICES<Key.down><Key.enter>
Screenshot: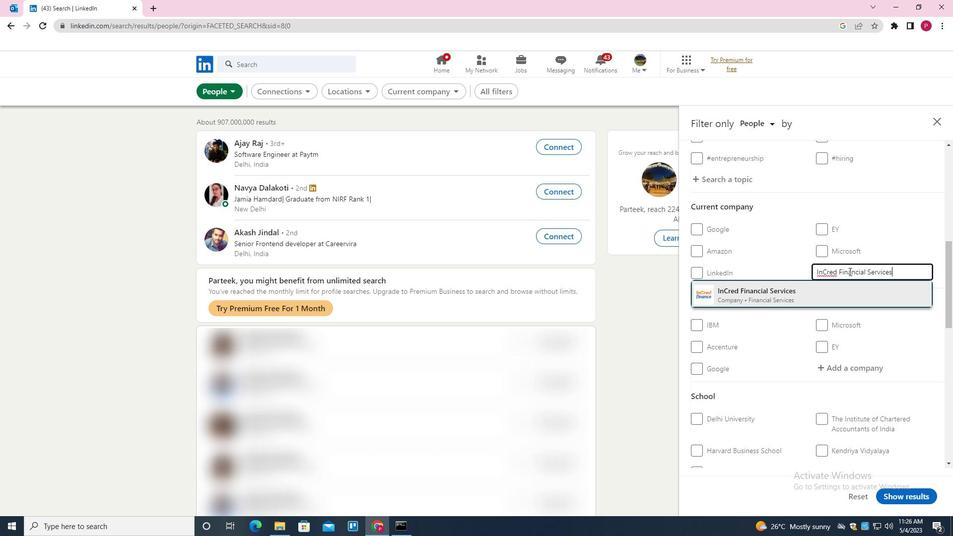 
Action: Mouse moved to (836, 280)
Screenshot: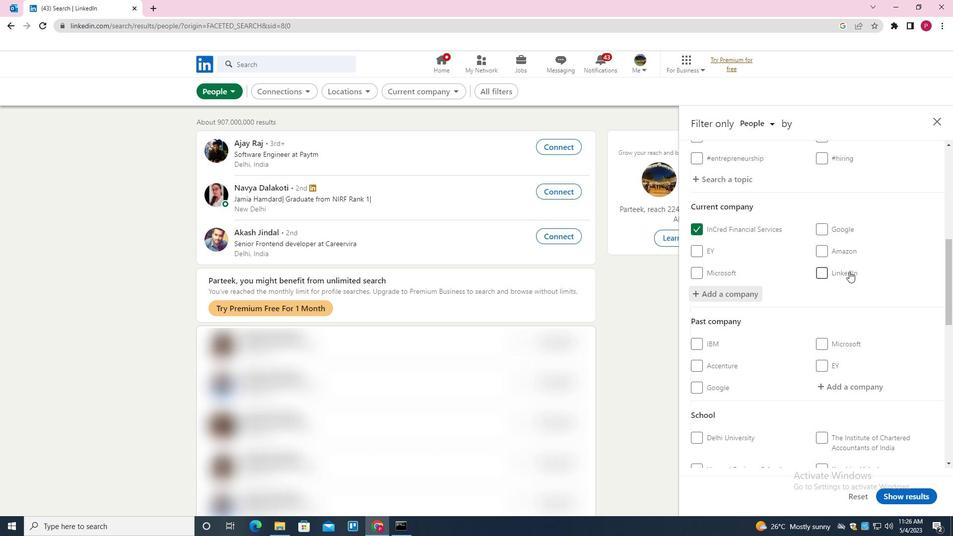
Action: Mouse scrolled (836, 280) with delta (0, 0)
Screenshot: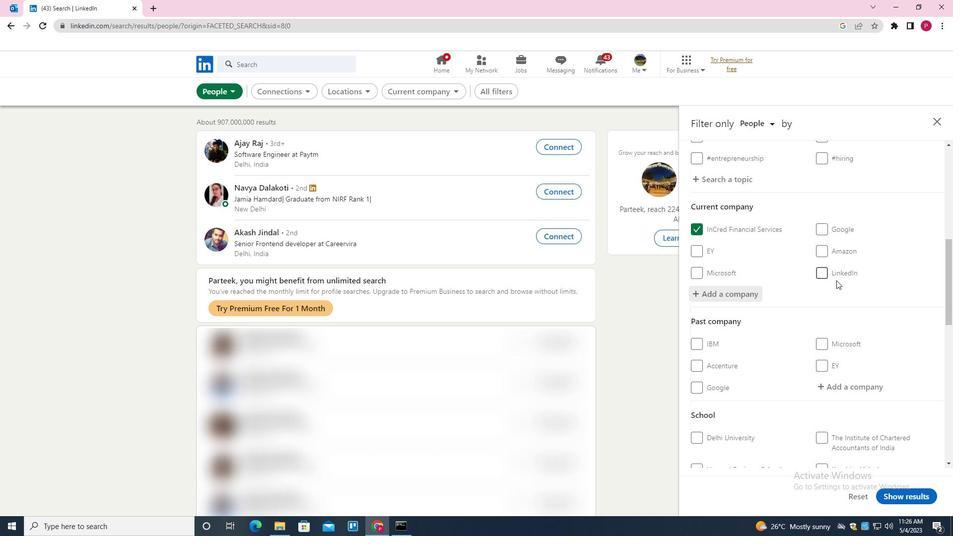 
Action: Mouse scrolled (836, 280) with delta (0, 0)
Screenshot: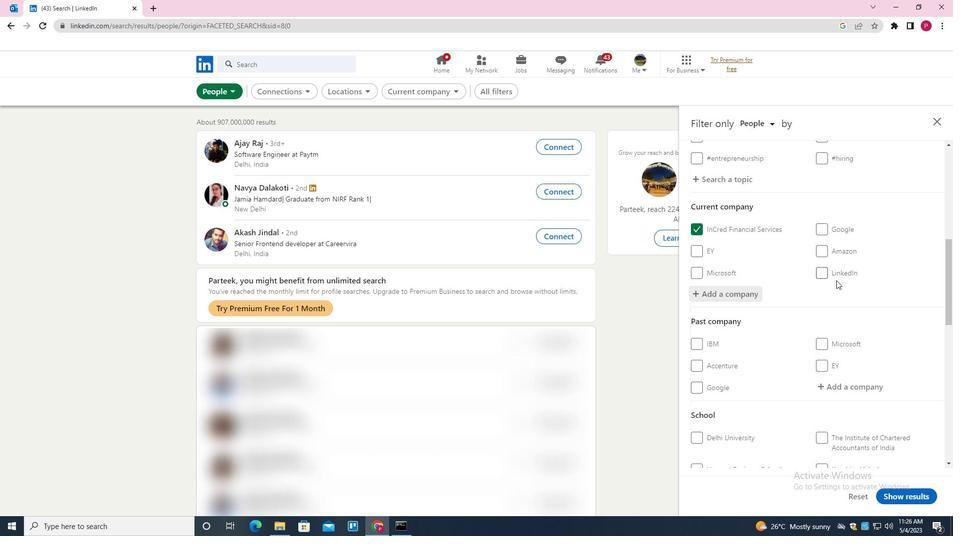 
Action: Mouse scrolled (836, 280) with delta (0, 0)
Screenshot: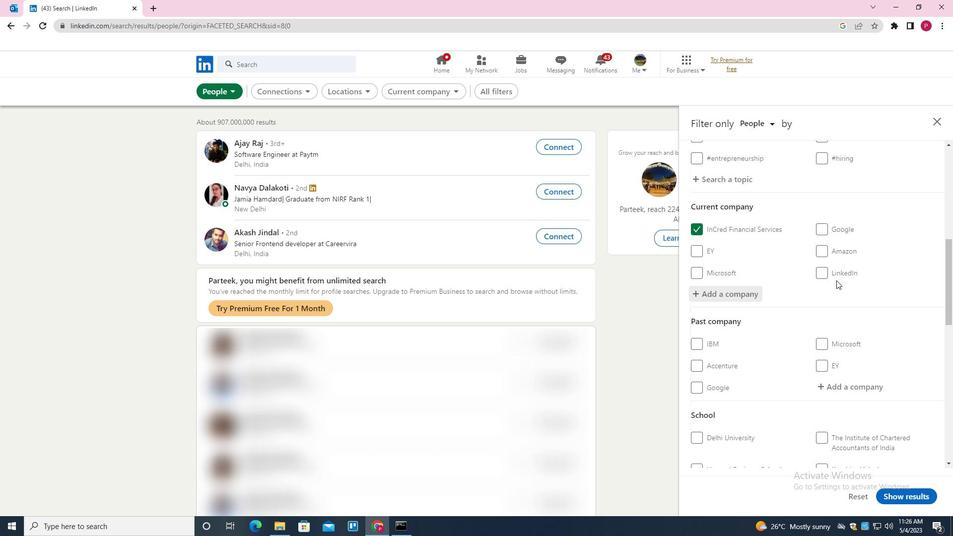 
Action: Mouse moved to (834, 281)
Screenshot: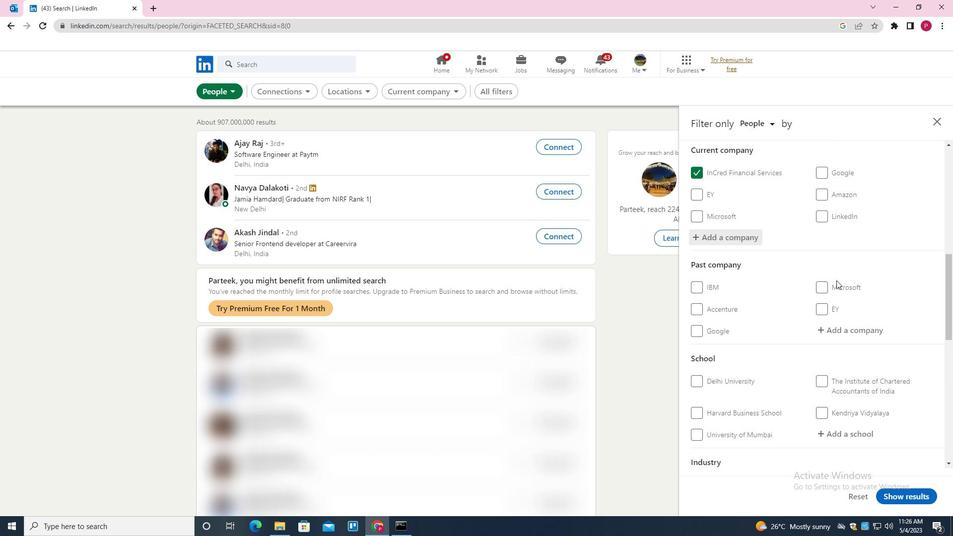 
Action: Mouse scrolled (834, 281) with delta (0, 0)
Screenshot: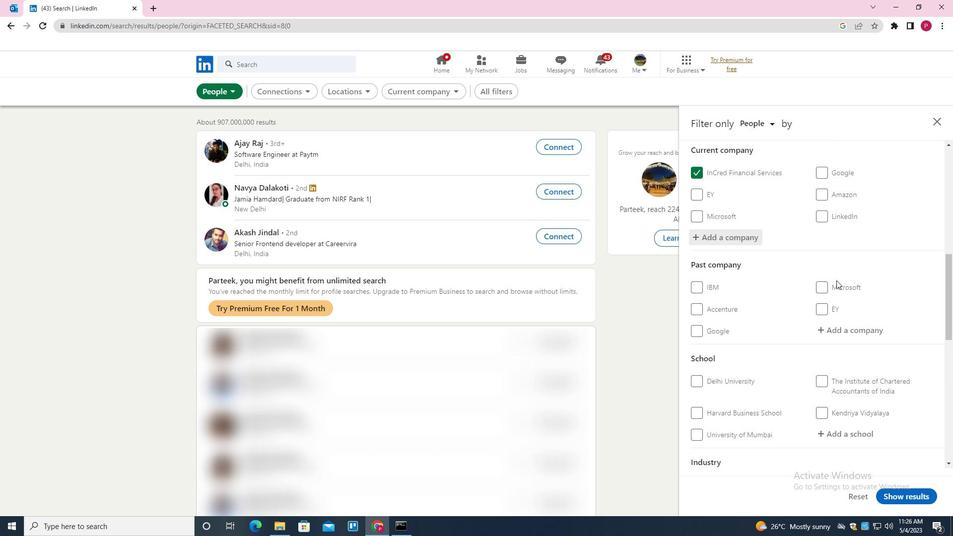 
Action: Mouse moved to (842, 288)
Screenshot: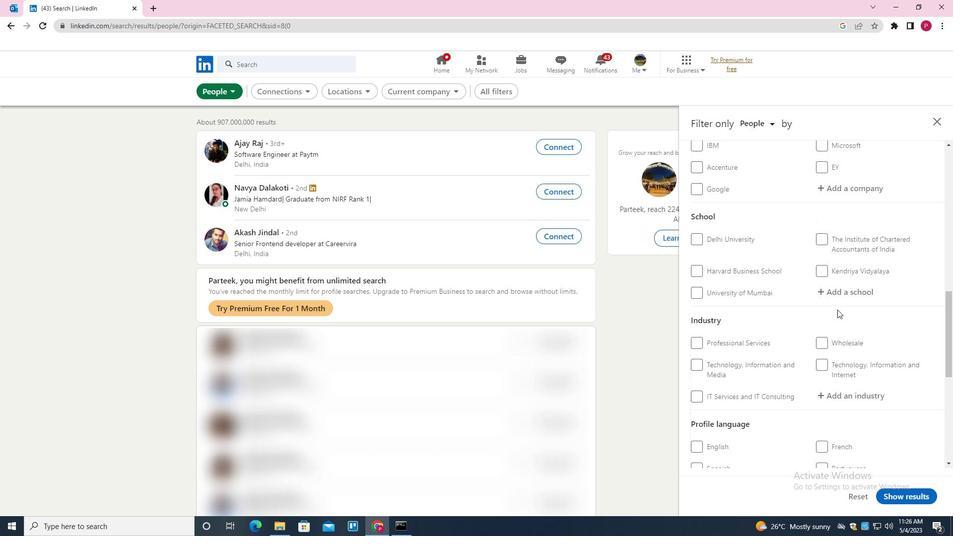 
Action: Mouse pressed left at (842, 288)
Screenshot: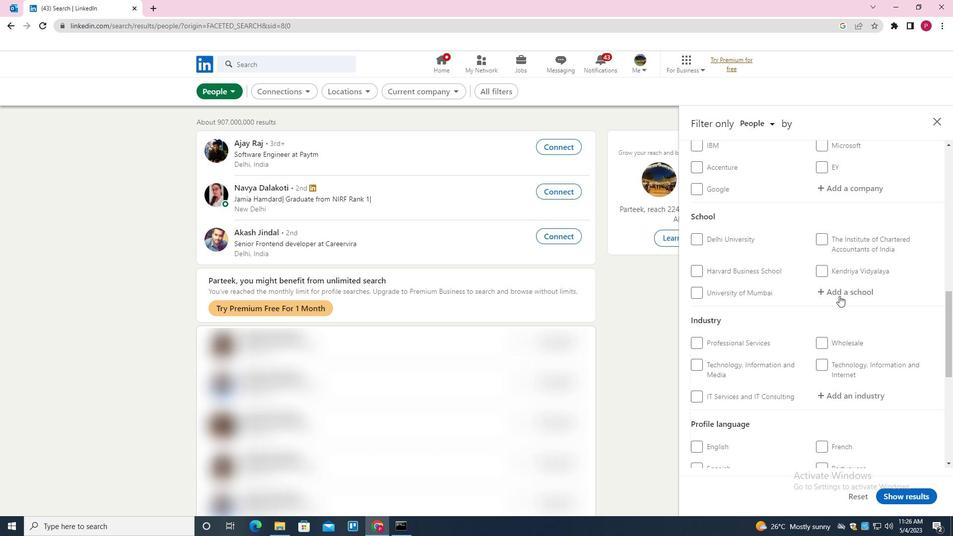 
Action: Mouse moved to (844, 287)
Screenshot: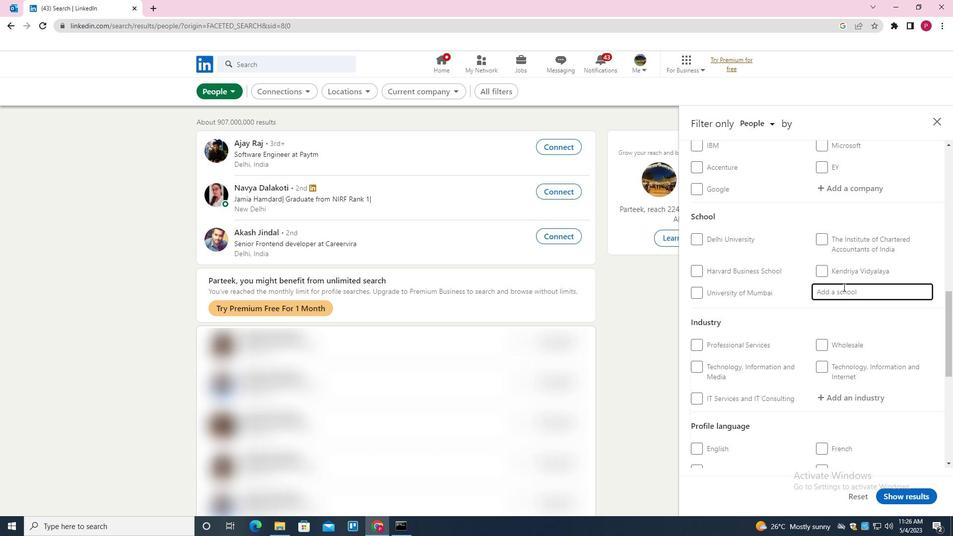 
Action: Key pressed <Key.shift><Key.shift><Key.shift><Key.shift><Key.shift><Key.shift><Key.shift>NIRMA<Key.space><Key.shift><Key.shift><Key.shift><Key.shift><Key.shift>UNIVERSITY<Key.space><Key.down><Key.enter>
Screenshot: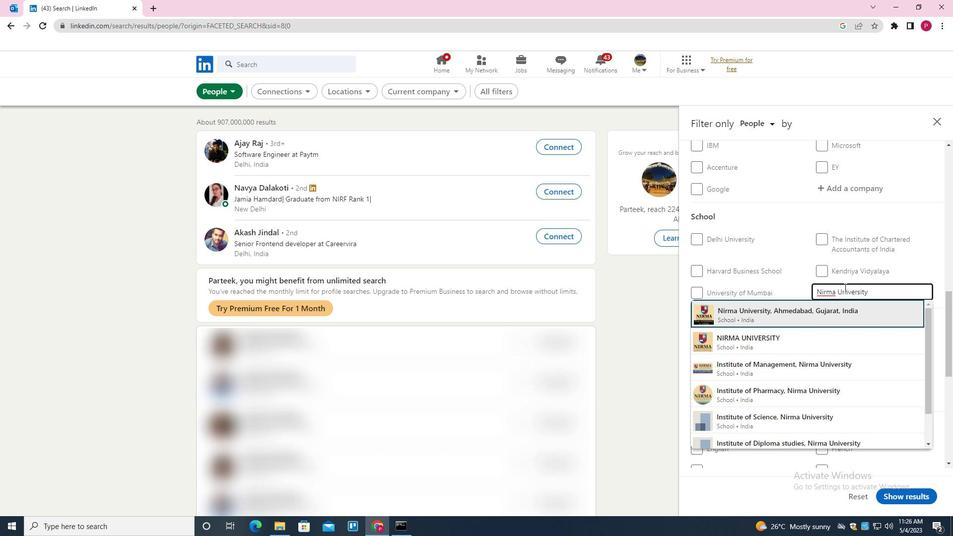 
Action: Mouse moved to (825, 262)
Screenshot: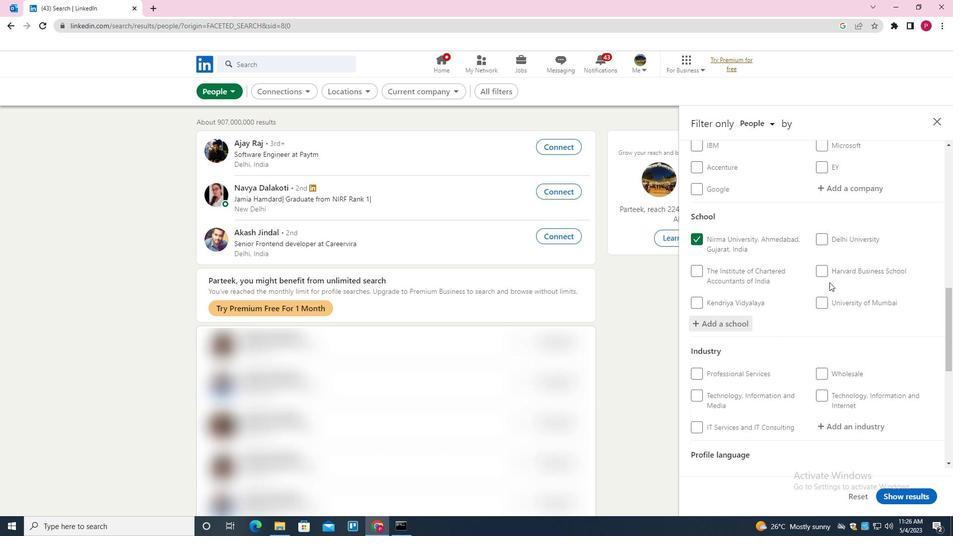 
Action: Mouse scrolled (825, 262) with delta (0, 0)
Screenshot: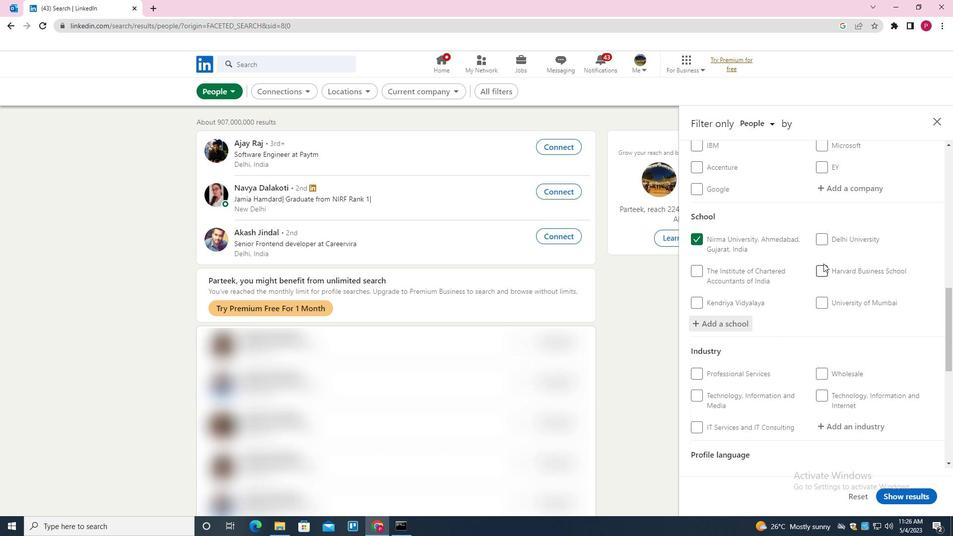 
Action: Mouse scrolled (825, 262) with delta (0, 0)
Screenshot: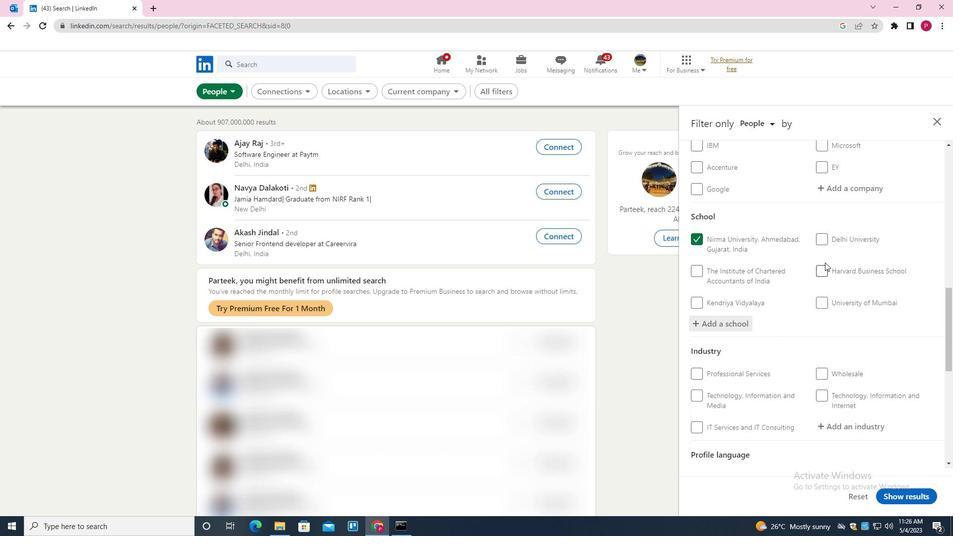 
Action: Mouse scrolled (825, 262) with delta (0, 0)
Screenshot: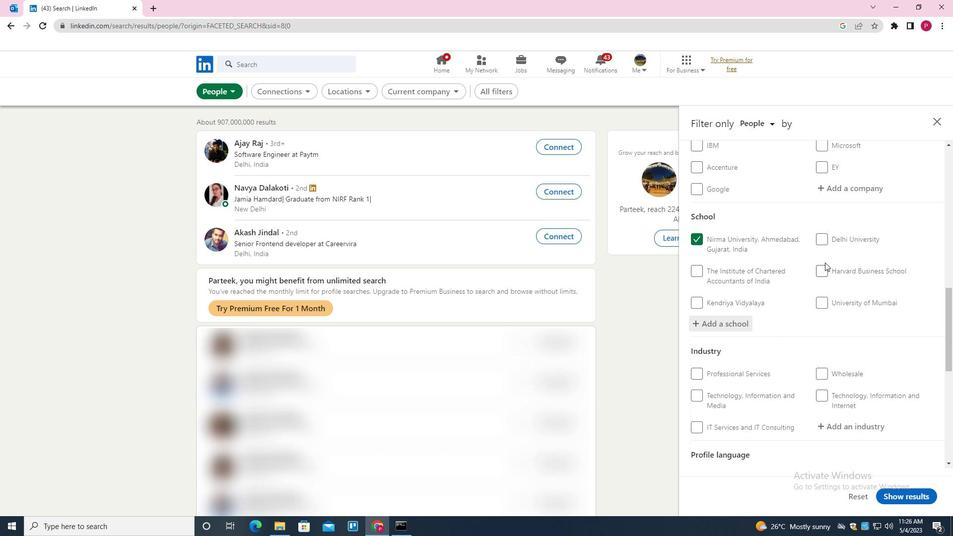 
Action: Mouse moved to (847, 272)
Screenshot: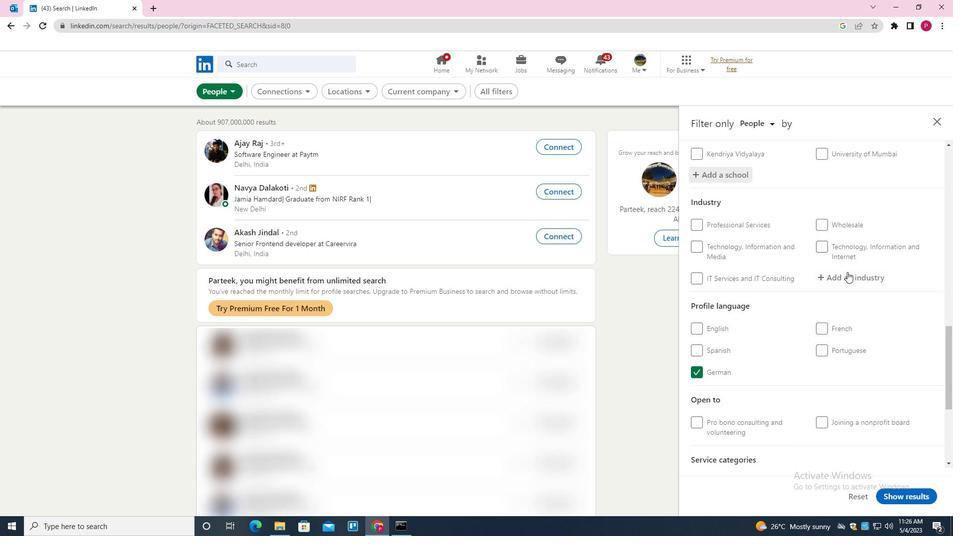 
Action: Mouse pressed left at (847, 272)
Screenshot: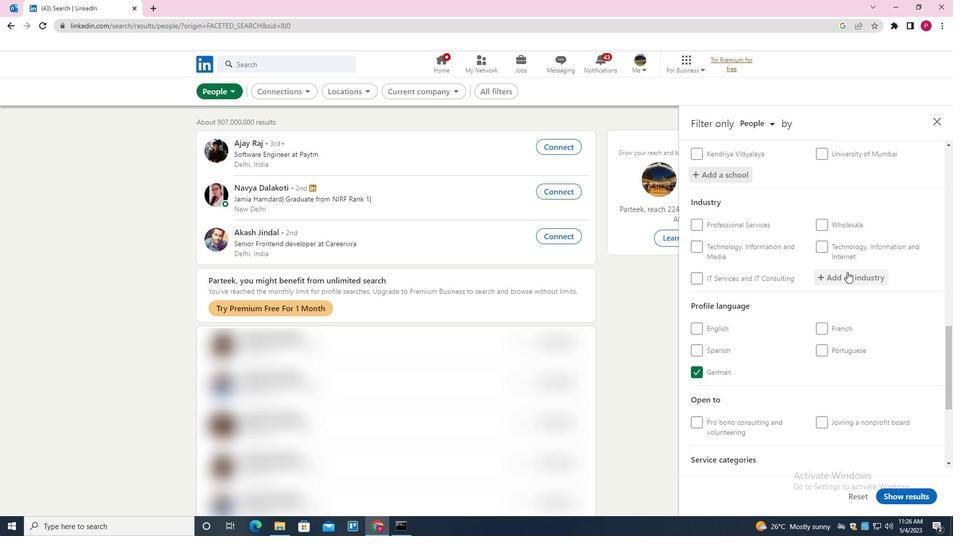 
Action: Key pressed <Key.shift><Key.shift><Key.shift><Key.shift><Key.shift><Key.shift><Key.shift><Key.shift>DISTILLERIES<Key.down><Key.enter>
Screenshot: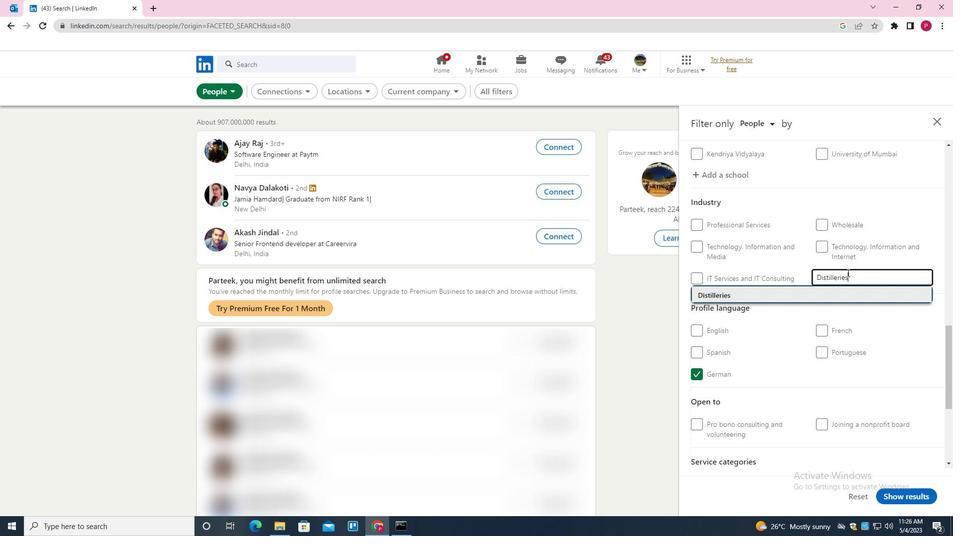 
Action: Mouse moved to (838, 282)
Screenshot: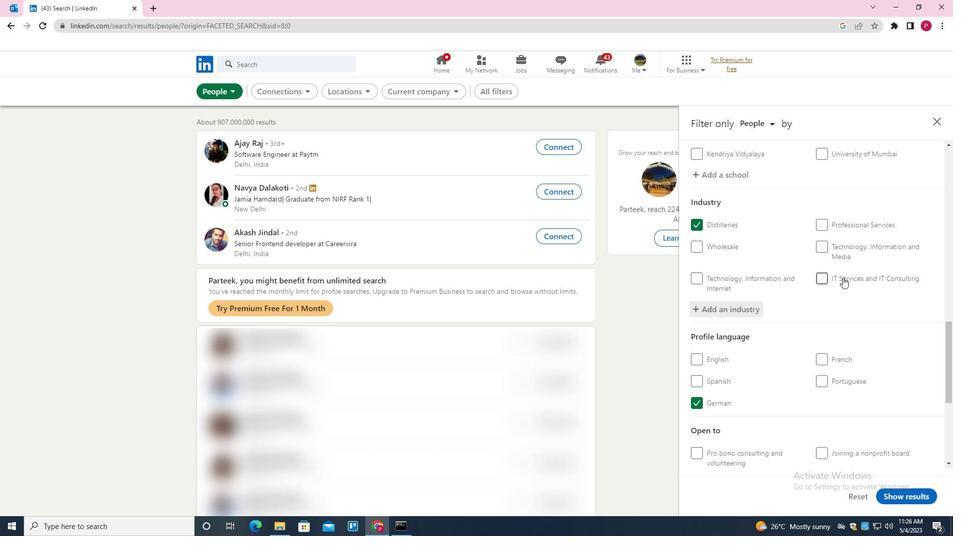 
Action: Mouse scrolled (838, 282) with delta (0, 0)
Screenshot: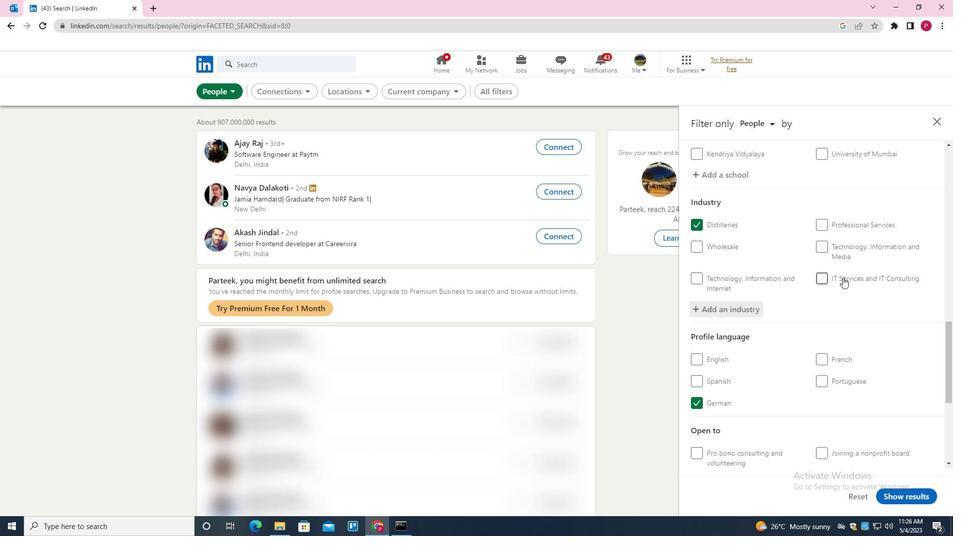 
Action: Mouse moved to (835, 286)
Screenshot: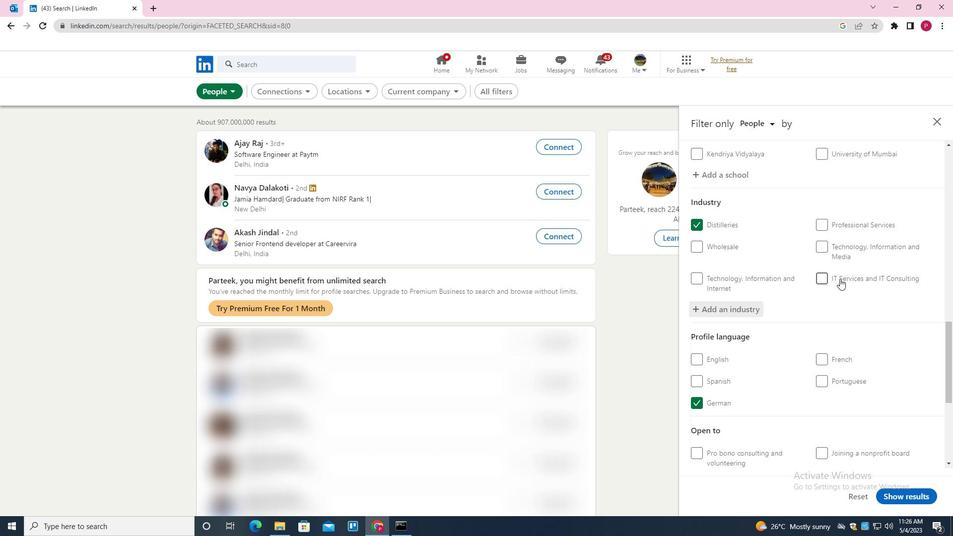 
Action: Mouse scrolled (835, 285) with delta (0, 0)
Screenshot: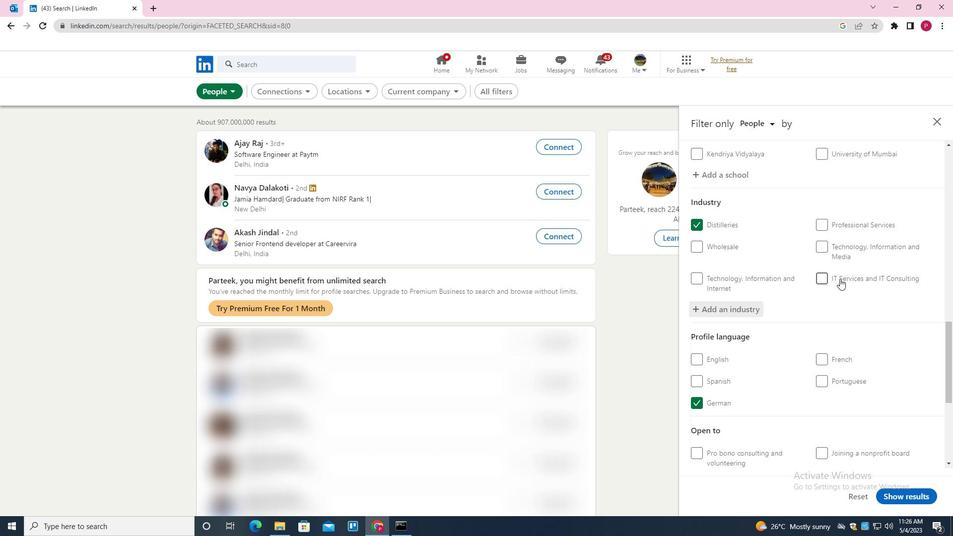 
Action: Mouse moved to (834, 287)
Screenshot: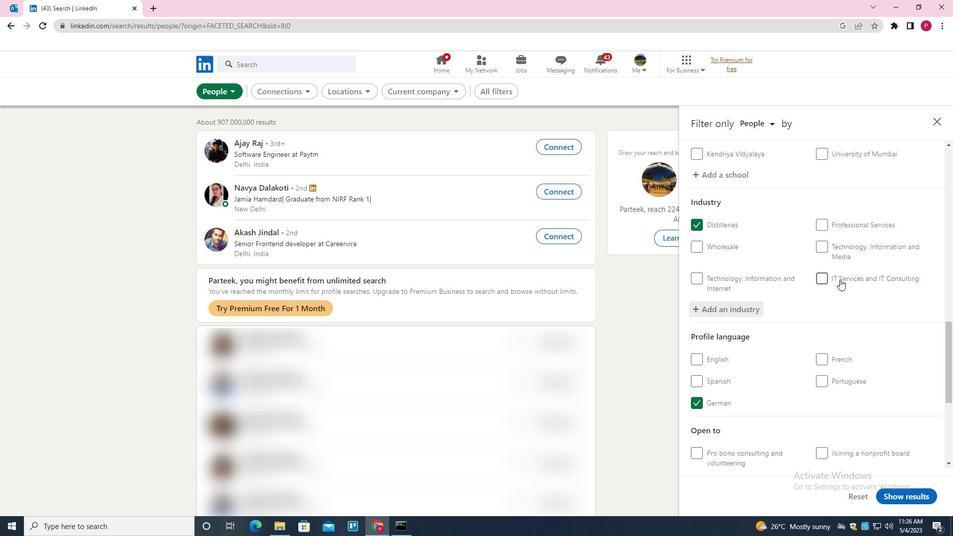 
Action: Mouse scrolled (834, 287) with delta (0, 0)
Screenshot: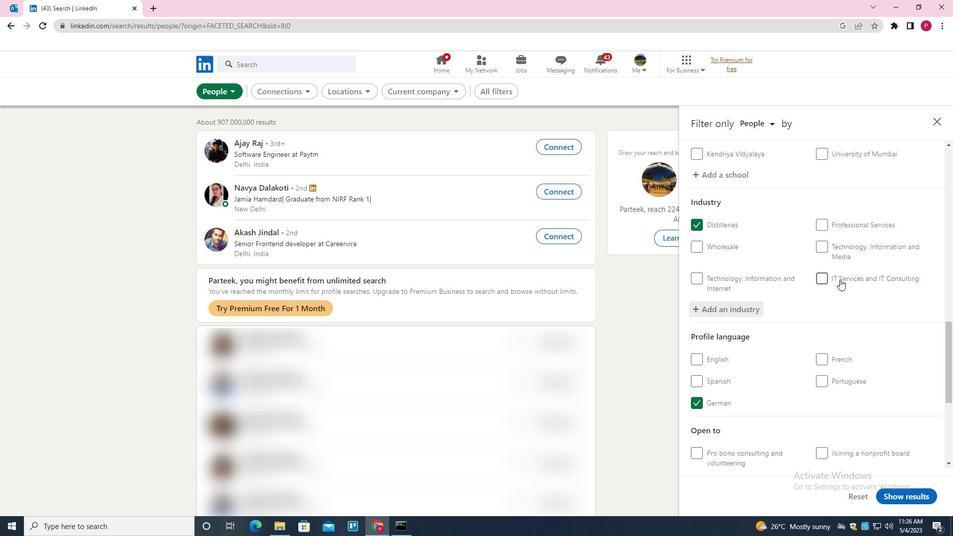 
Action: Mouse moved to (834, 289)
Screenshot: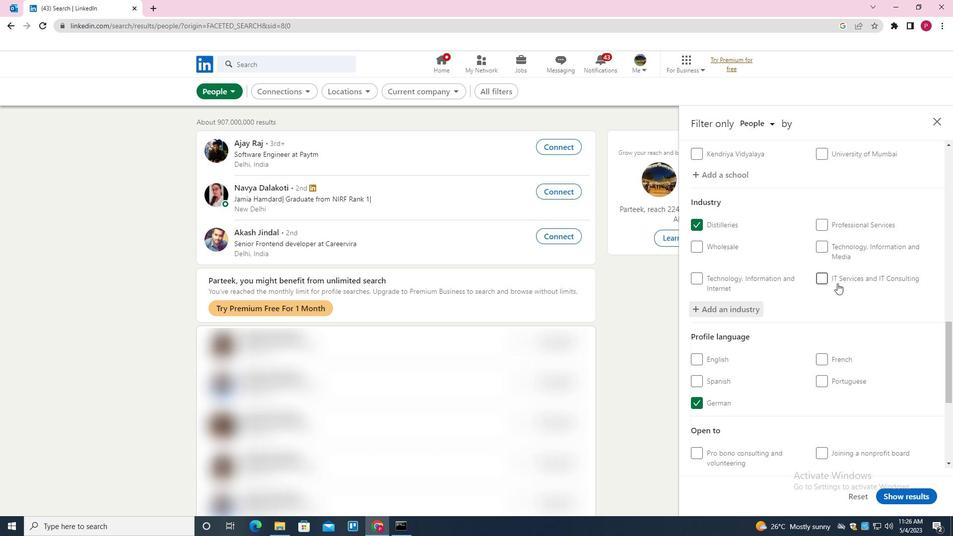 
Action: Mouse scrolled (834, 289) with delta (0, 0)
Screenshot: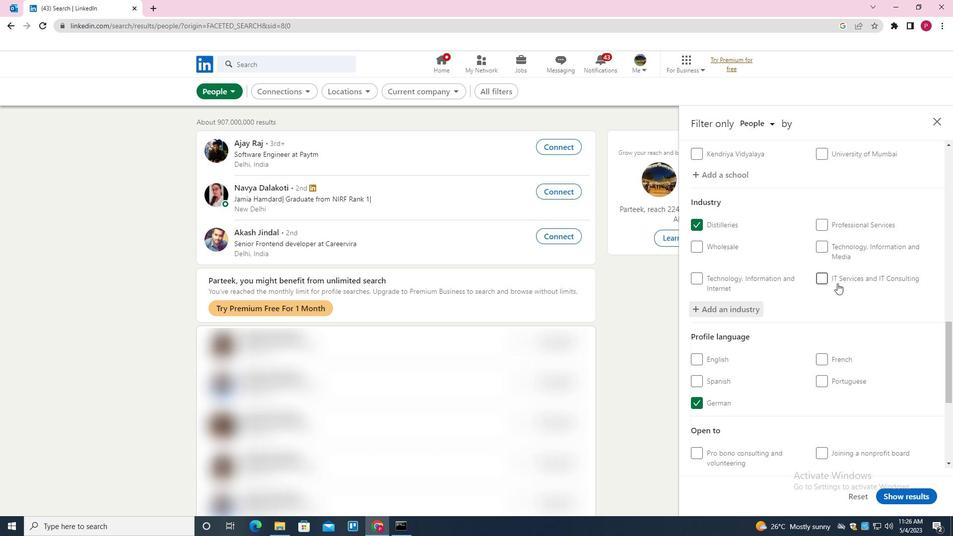 
Action: Mouse moved to (835, 290)
Screenshot: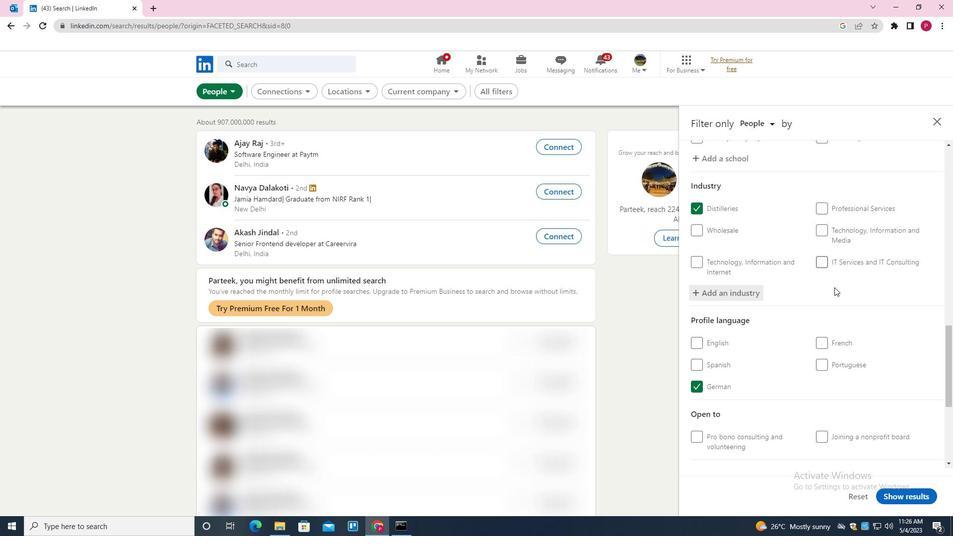 
Action: Mouse scrolled (835, 289) with delta (0, 0)
Screenshot: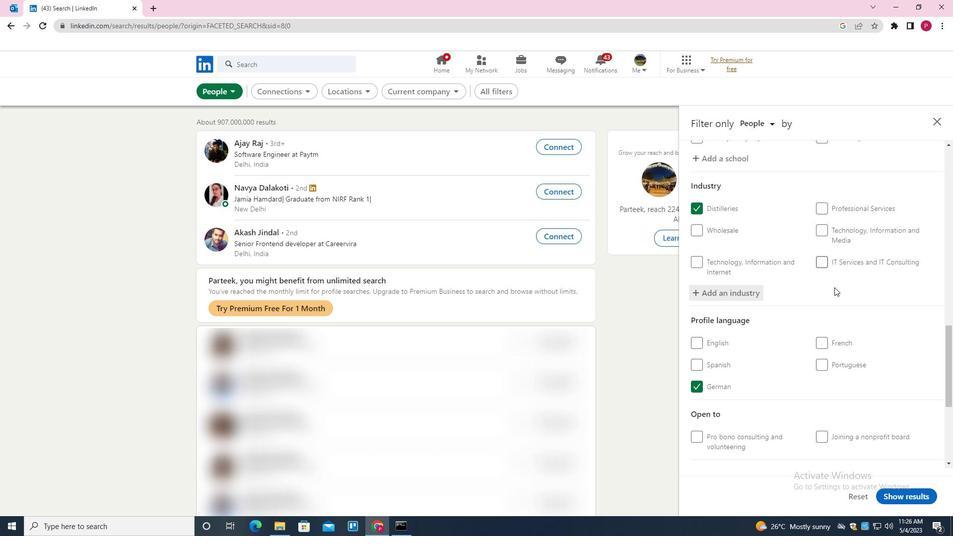 
Action: Mouse moved to (855, 327)
Screenshot: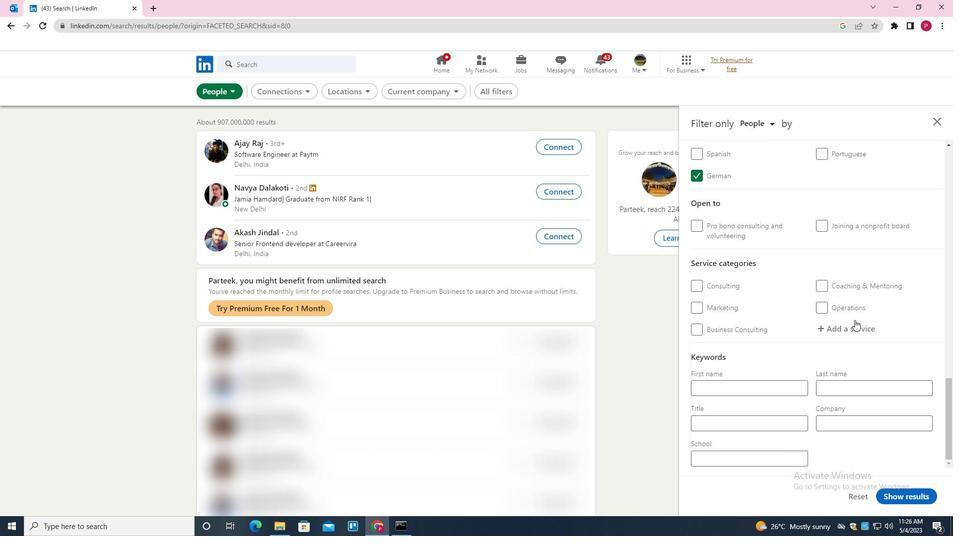 
Action: Mouse pressed left at (855, 327)
Screenshot: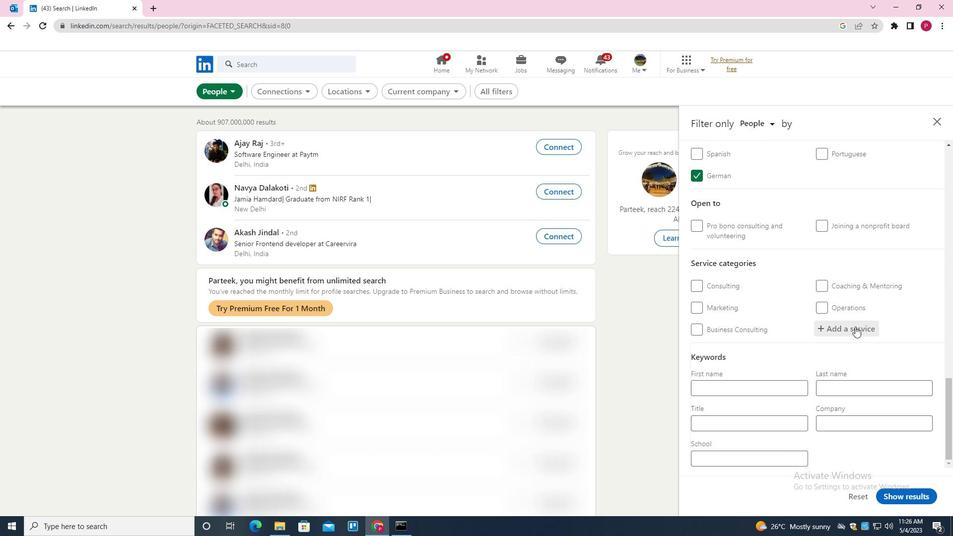 
Action: Key pressed <Key.shift><Key.shift><Key.shift><Key.shift>FINANCIAL<Key.space><Key.shift>ANALYT
Screenshot: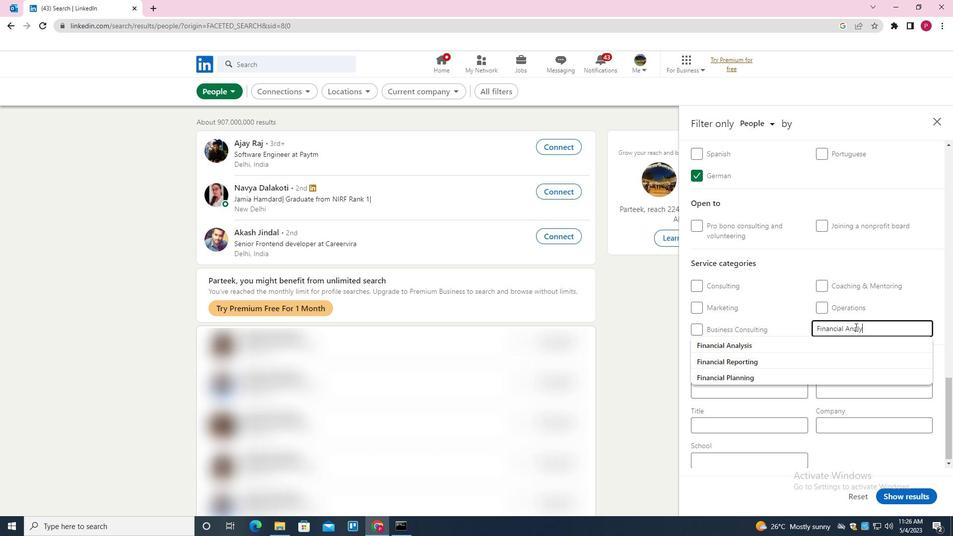 
Action: Mouse moved to (855, 327)
Screenshot: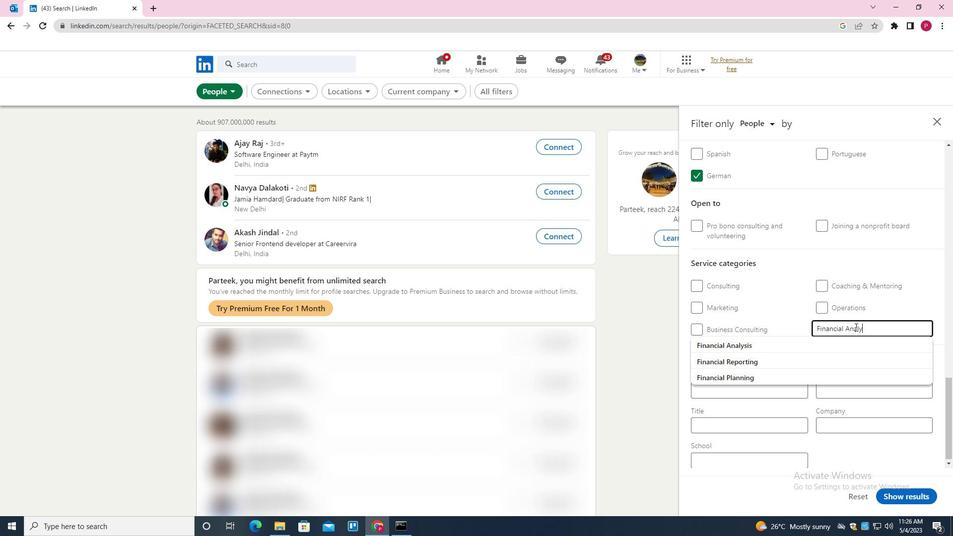 
Action: Key pressed ICS<Key.down><Key.enter>
Screenshot: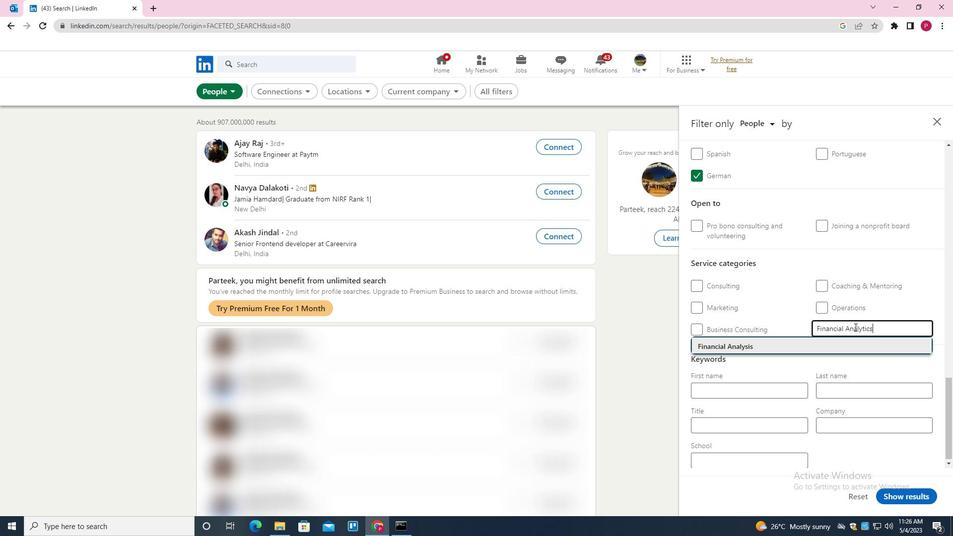 
Action: Mouse moved to (852, 329)
Screenshot: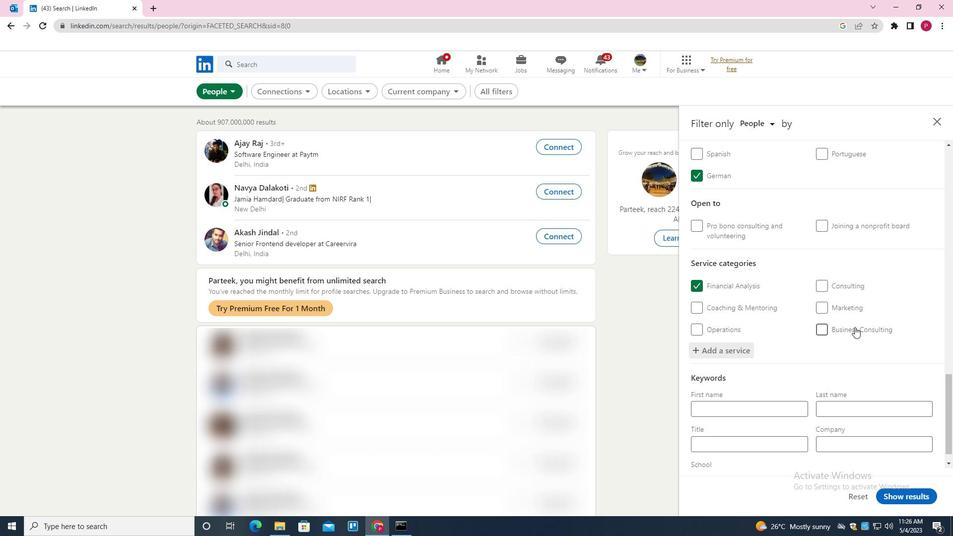 
Action: Mouse scrolled (852, 329) with delta (0, 0)
Screenshot: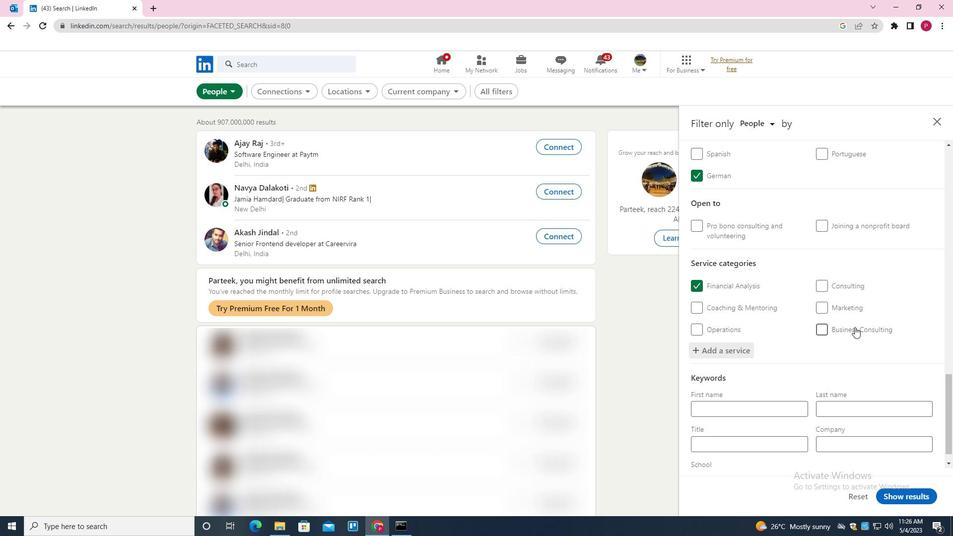 
Action: Mouse moved to (845, 334)
Screenshot: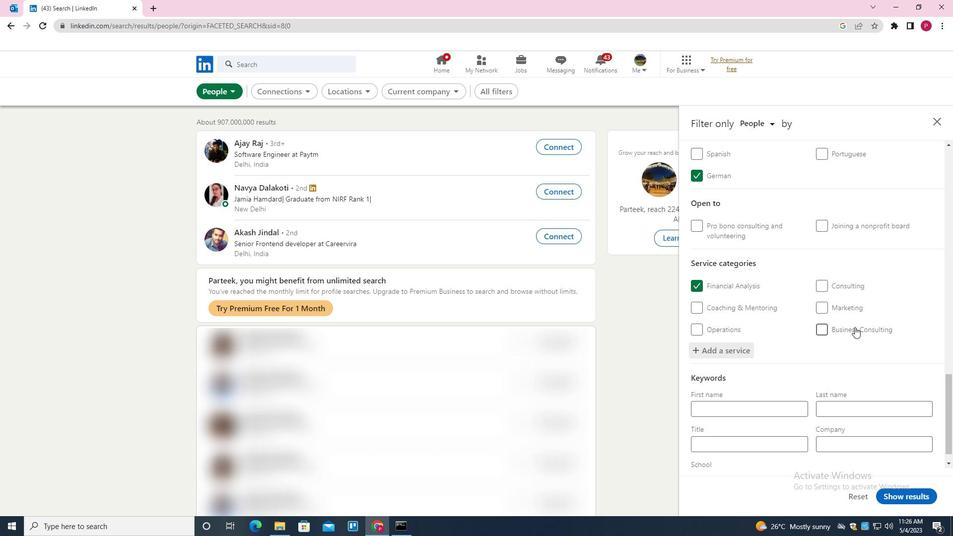
Action: Mouse scrolled (845, 333) with delta (0, 0)
Screenshot: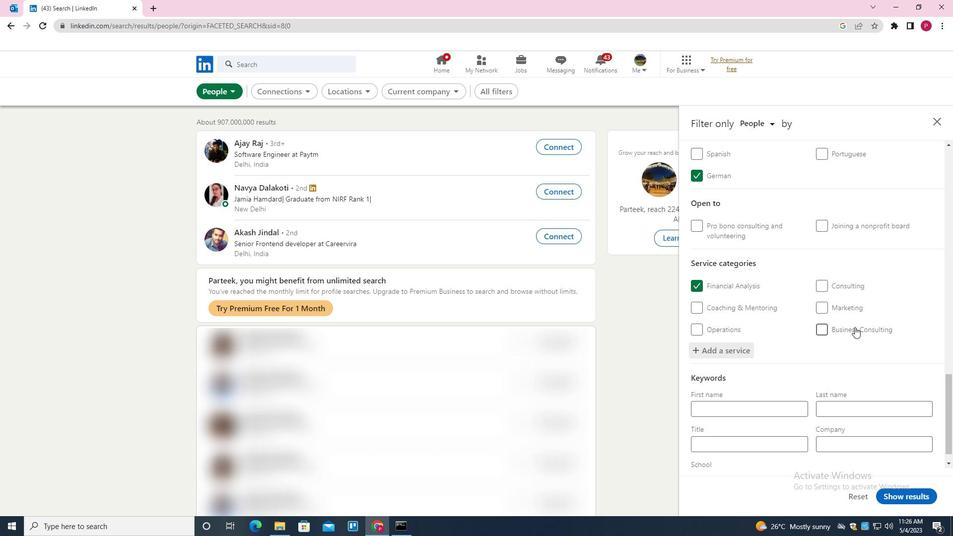 
Action: Mouse moved to (839, 338)
Screenshot: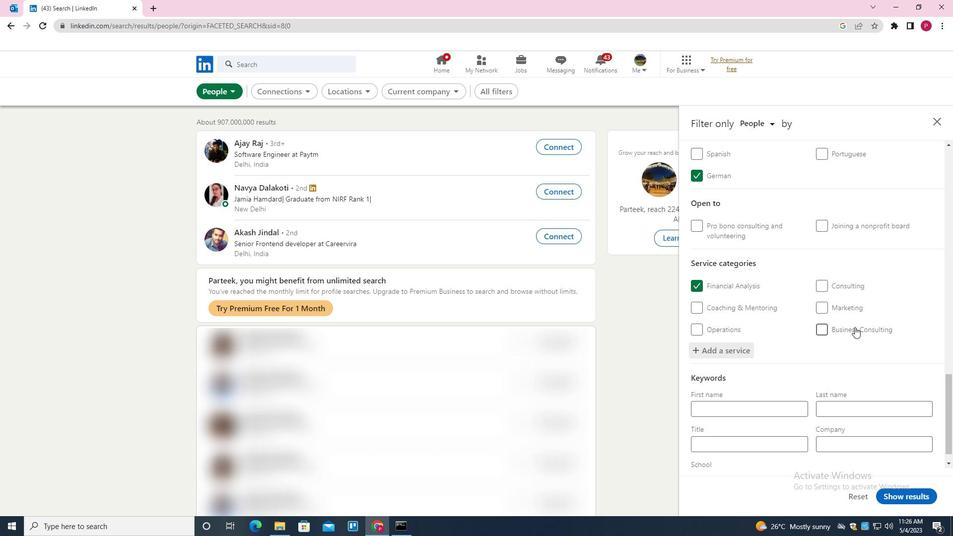 
Action: Mouse scrolled (839, 337) with delta (0, 0)
Screenshot: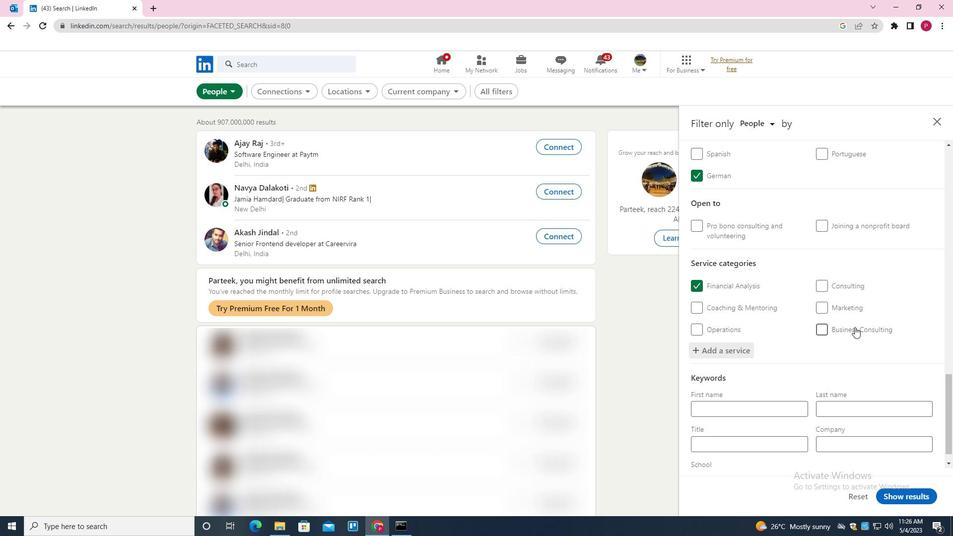 
Action: Mouse moved to (833, 341)
Screenshot: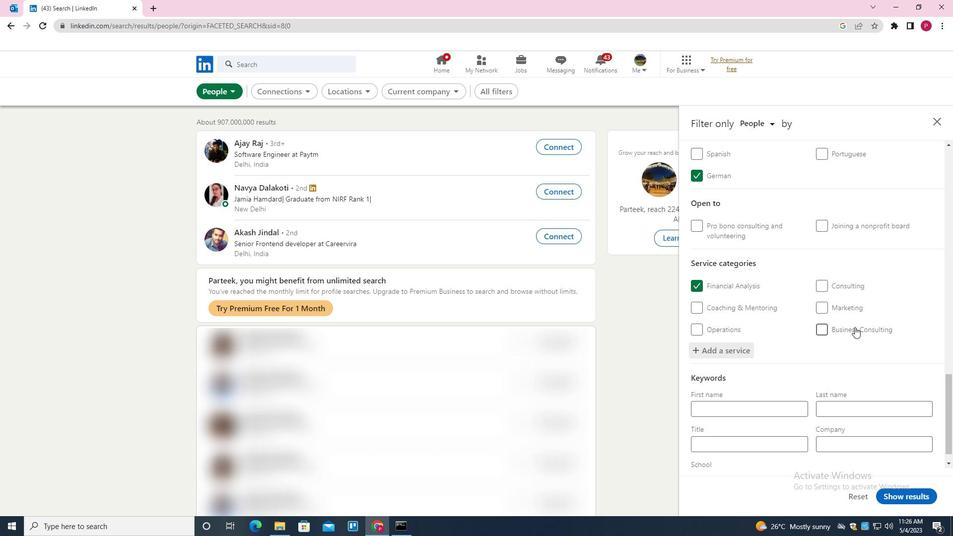 
Action: Mouse scrolled (833, 340) with delta (0, 0)
Screenshot: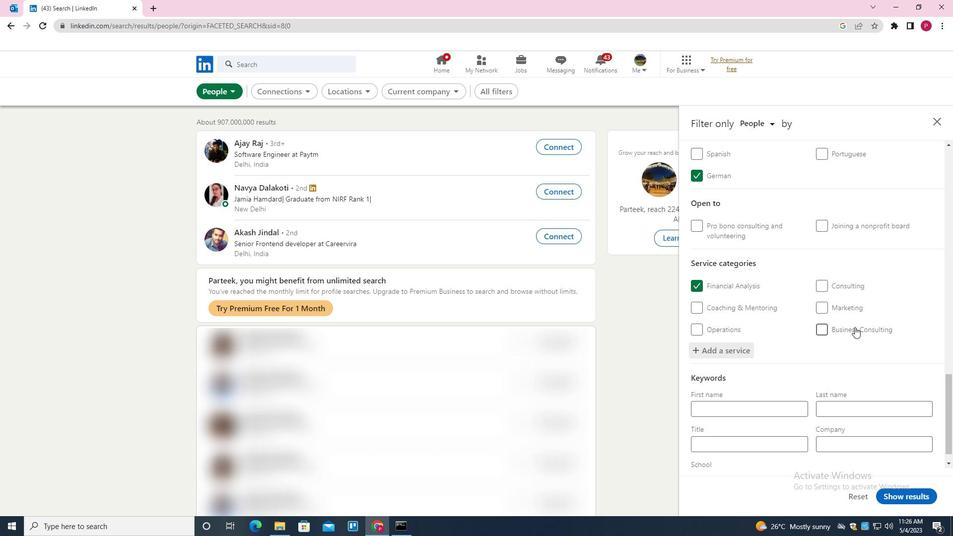 
Action: Mouse moved to (823, 347)
Screenshot: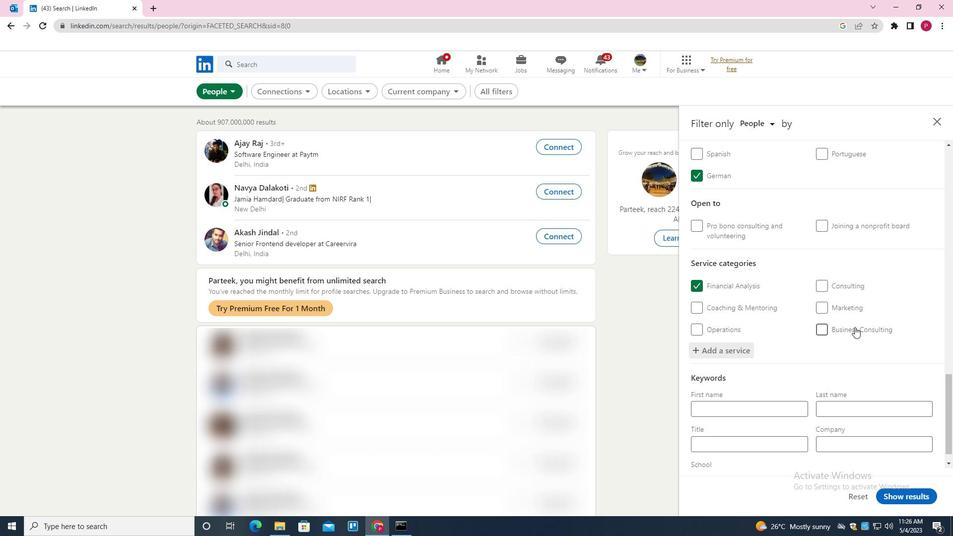 
Action: Mouse scrolled (823, 346) with delta (0, 0)
Screenshot: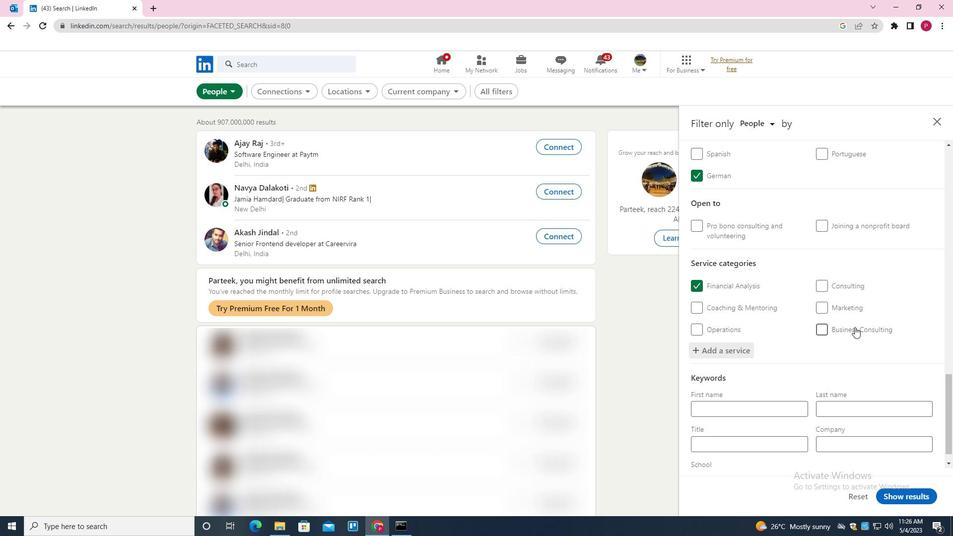 
Action: Mouse moved to (812, 354)
Screenshot: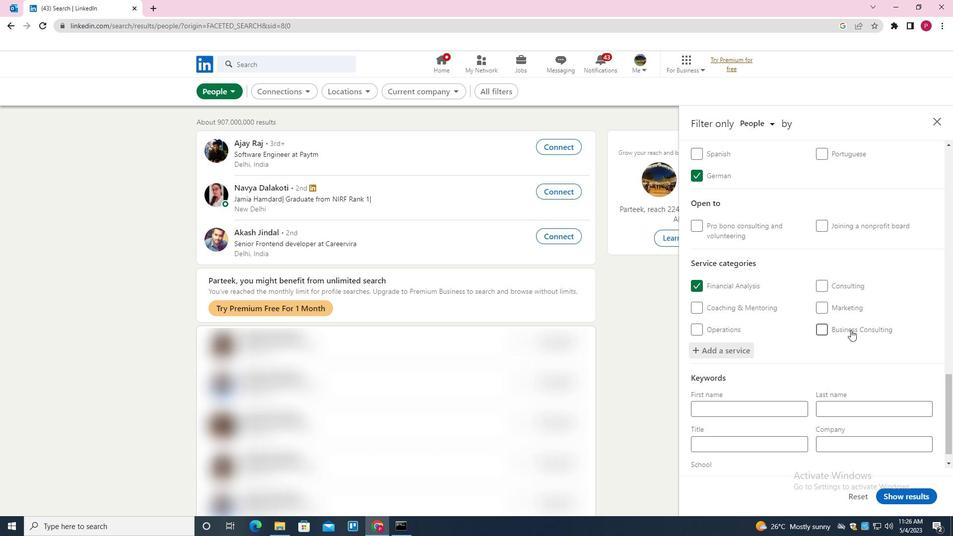 
Action: Mouse scrolled (812, 353) with delta (0, 0)
Screenshot: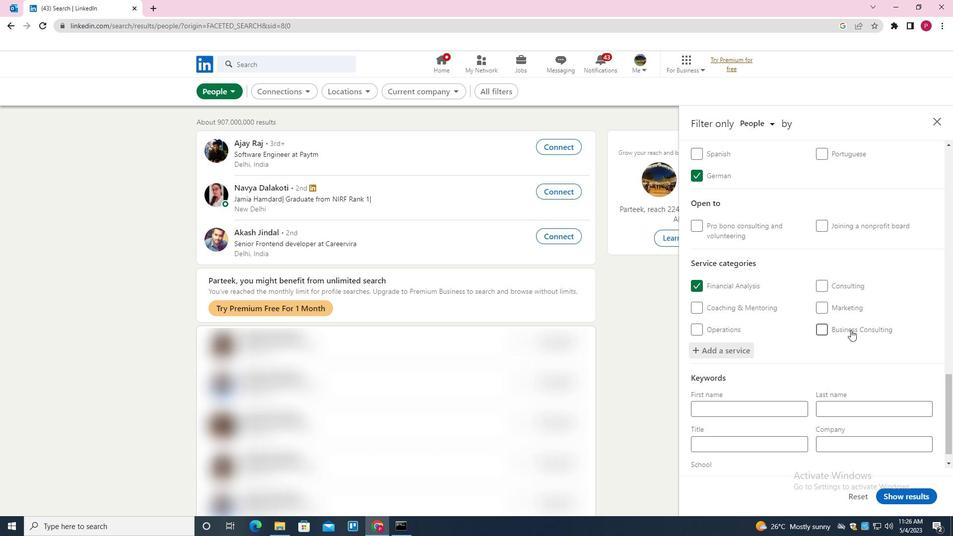 
Action: Mouse moved to (773, 421)
Screenshot: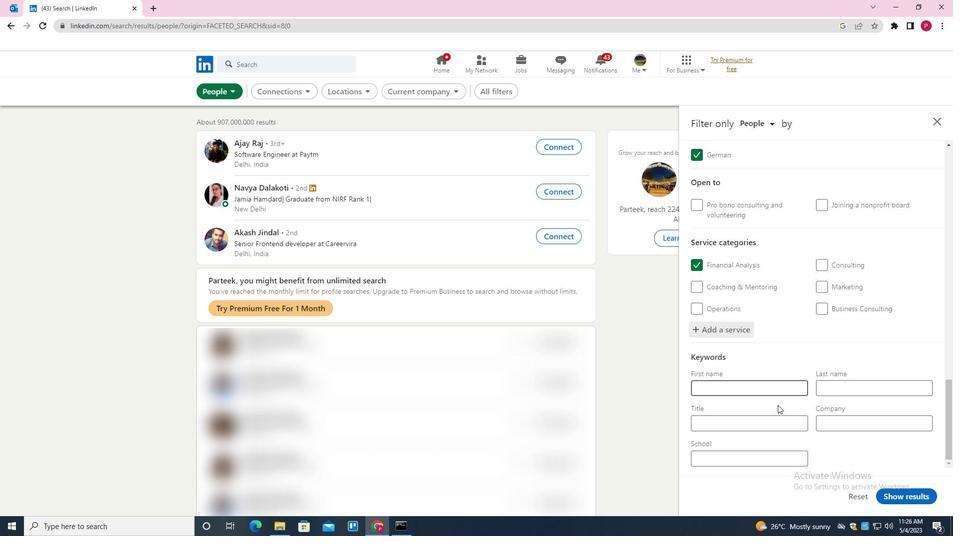 
Action: Mouse pressed left at (773, 421)
Screenshot: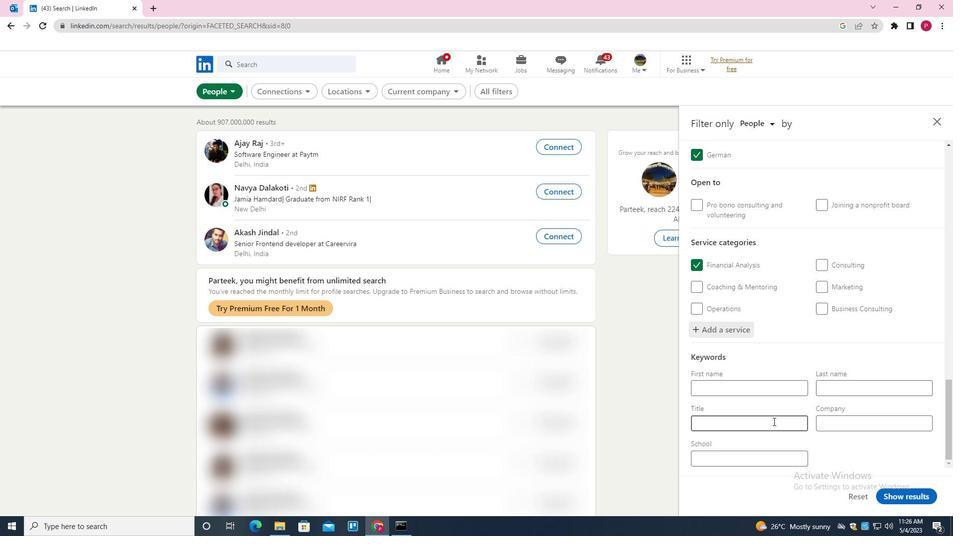 
Action: Key pressed <Key.shift><Key.shift><Key.shift><Key.shift><Key.shift><Key.shift><Key.shift><Key.shift><Key.shift><Key.shift>BUS<Key.space><Key.shift><Key.shift>DRIVER
Screenshot: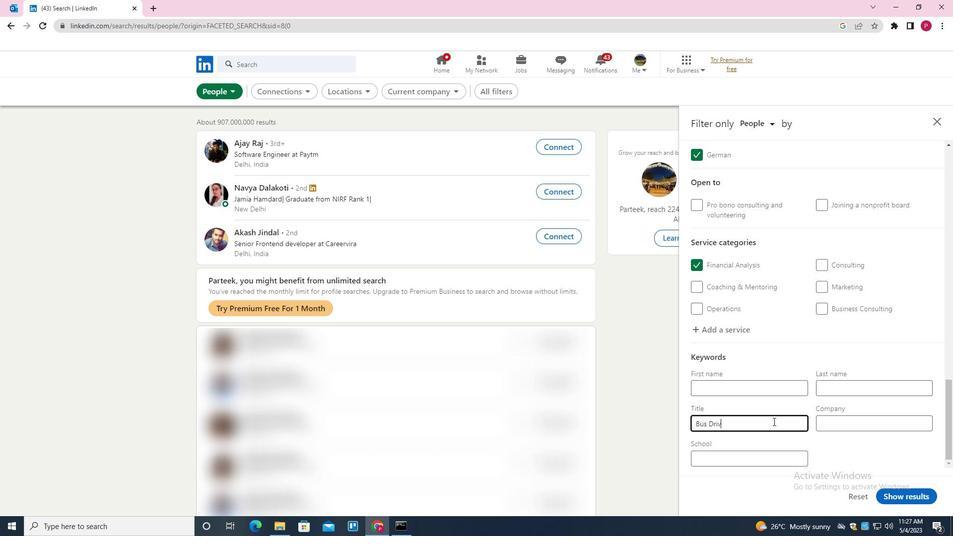 
Action: Mouse moved to (910, 494)
Screenshot: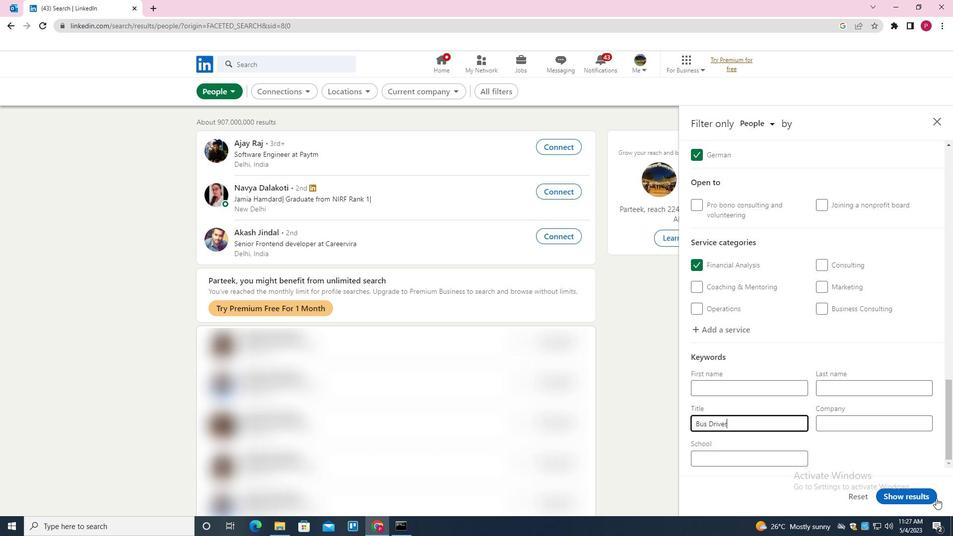 
Action: Mouse pressed left at (910, 494)
Screenshot: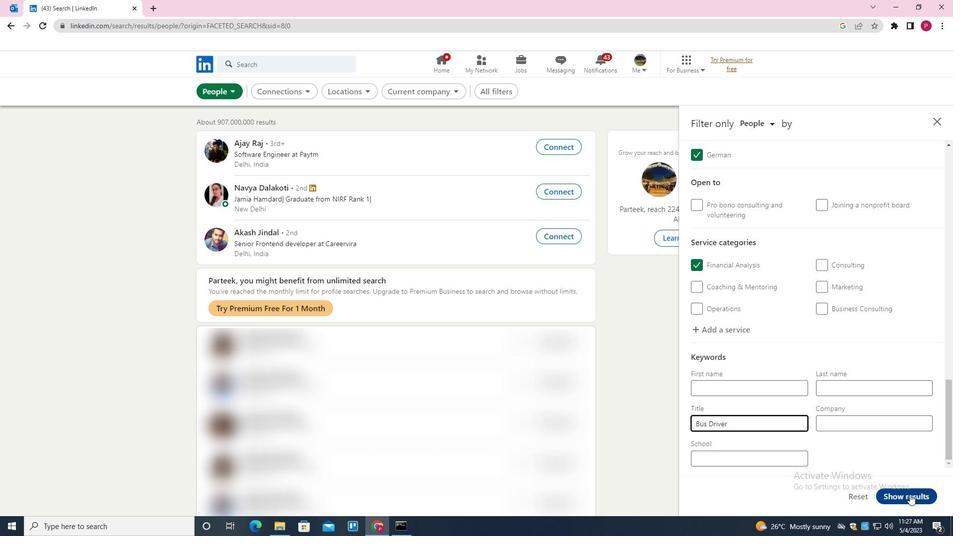 
Action: Mouse moved to (531, 257)
Screenshot: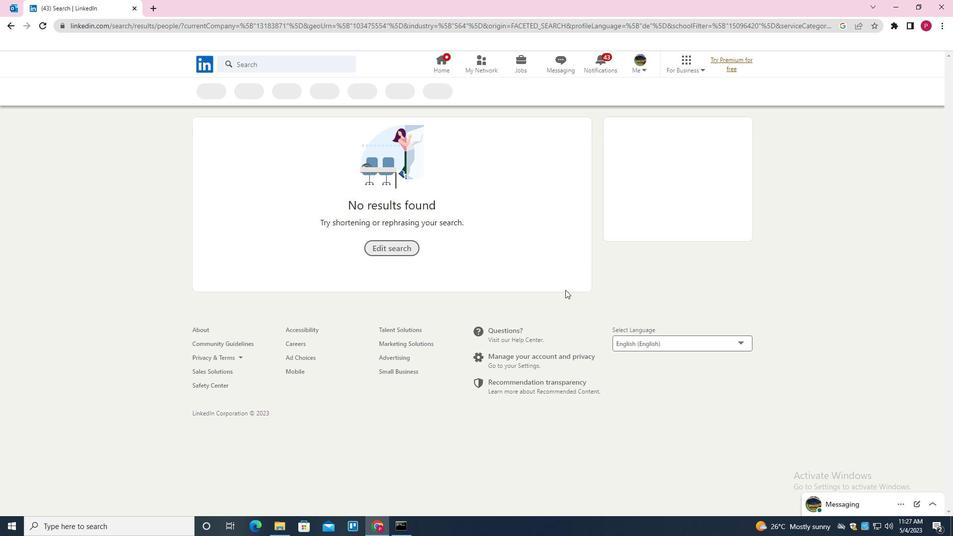 
